 Task: Look for space in Skopin, Russia from 10th June, 2023 to 25th June, 2023 for 4 adults in price range Rs.10000 to Rs.15000. Place can be private room with 4 bedrooms having 4 beds and 4 bathrooms. Property type can be house, flat, guest house, hotel. Amenities needed are: wifi, TV, free parkinig on premises, gym, breakfast. Booking option can be shelf check-in. Required host language is English.
Action: Mouse pressed left at (417, 88)
Screenshot: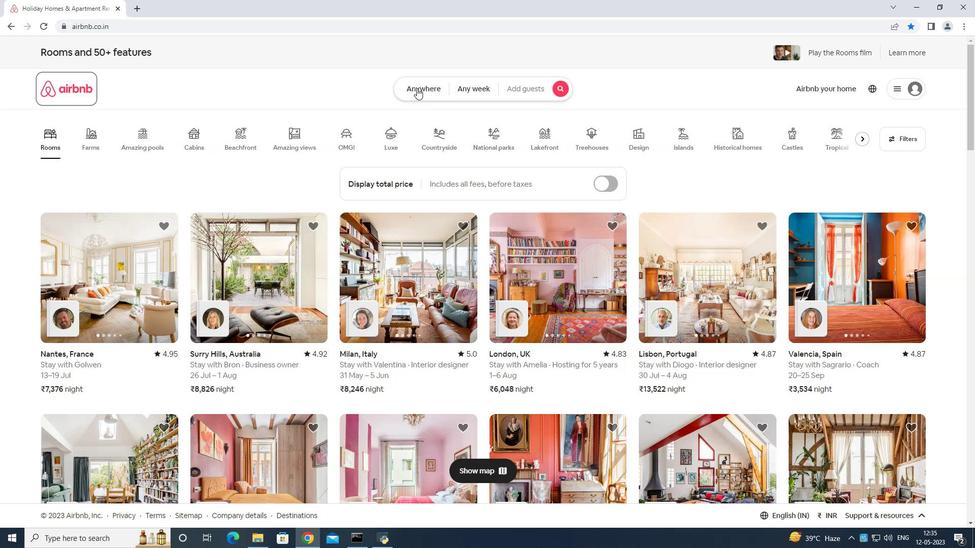 
Action: Mouse moved to (416, 116)
Screenshot: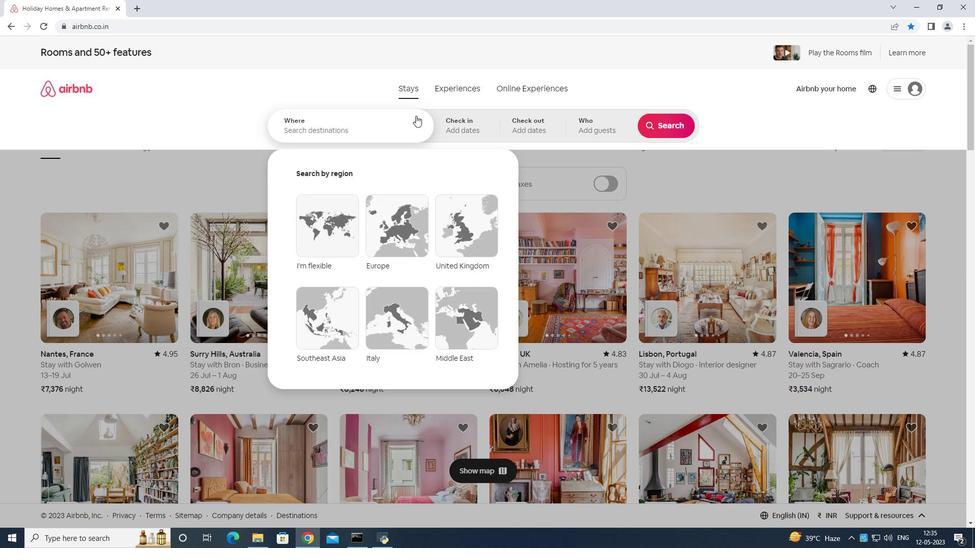 
Action: Mouse pressed left at (416, 116)
Screenshot: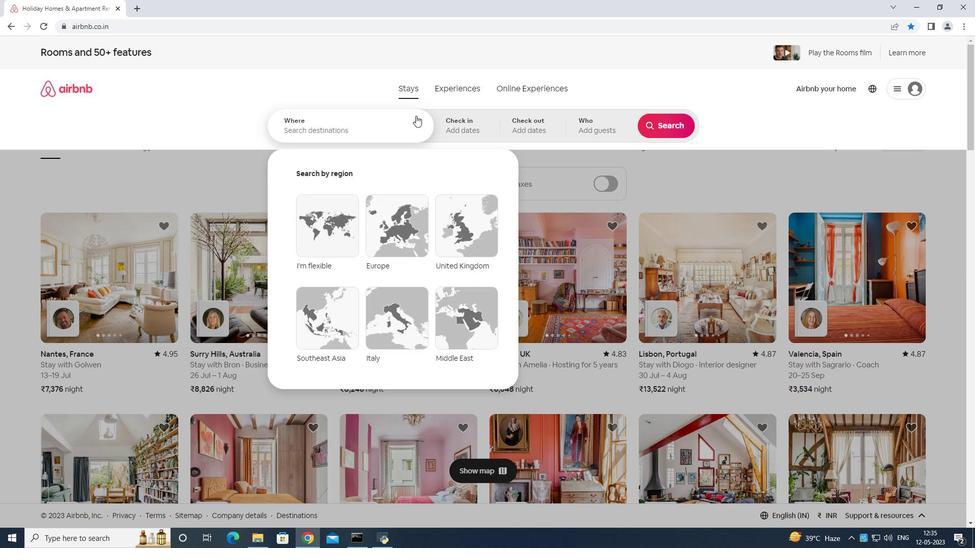 
Action: Mouse moved to (411, 119)
Screenshot: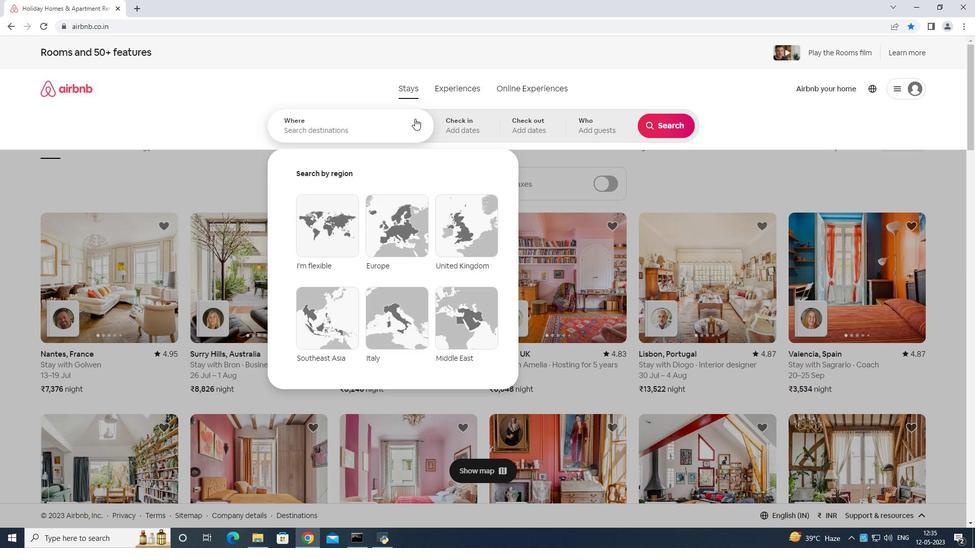 
Action: Key pressed <Key.shift>Skoi<Key.backspace>pin<Key.space>russia<Key.enter>
Screenshot: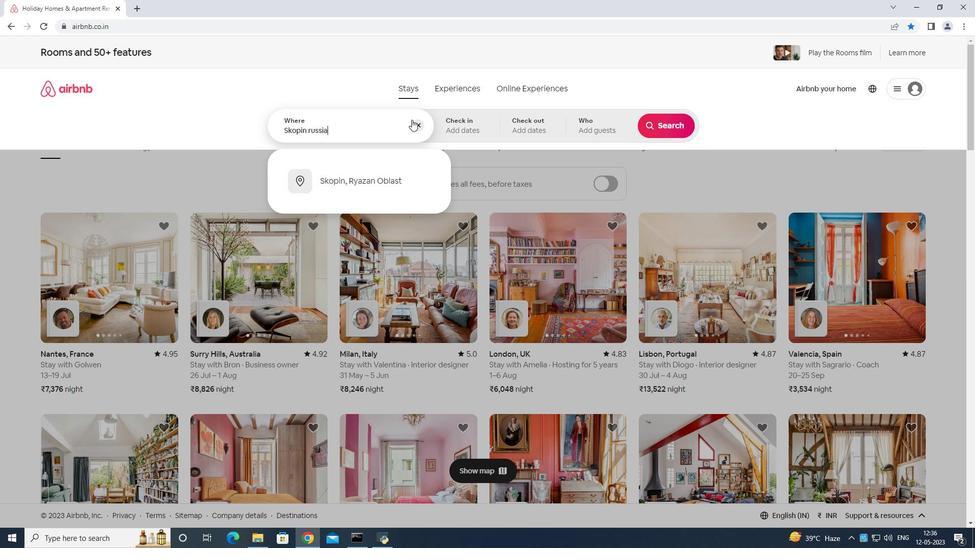 
Action: Mouse moved to (651, 269)
Screenshot: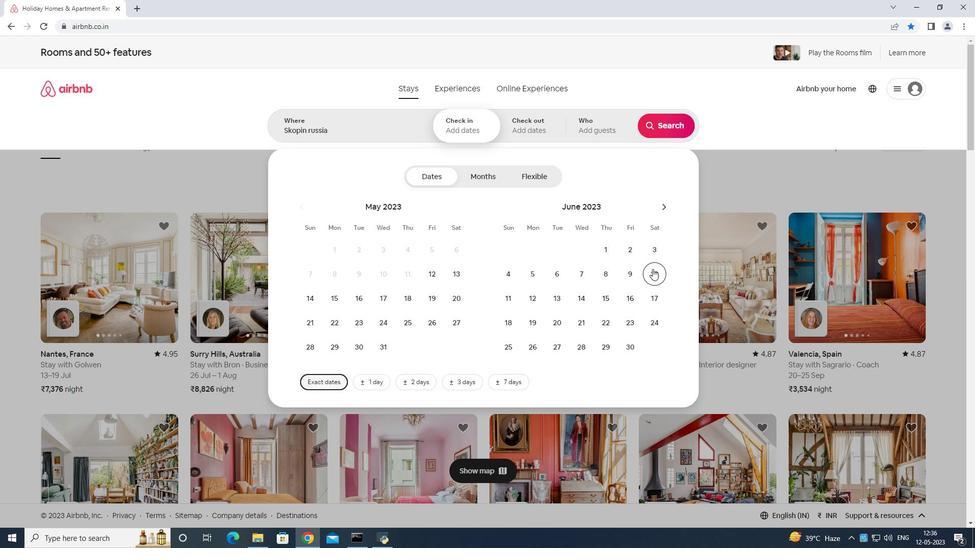 
Action: Mouse pressed left at (651, 269)
Screenshot: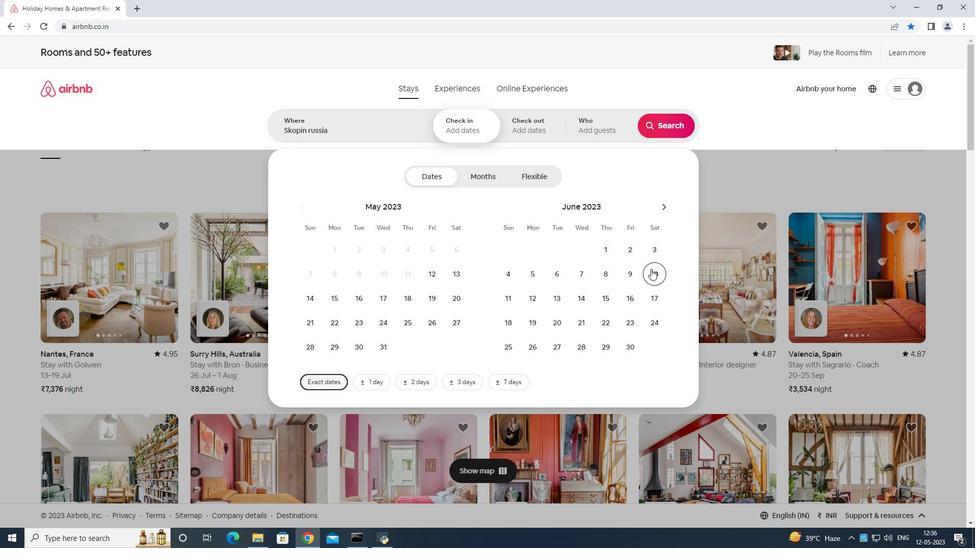 
Action: Mouse moved to (491, 343)
Screenshot: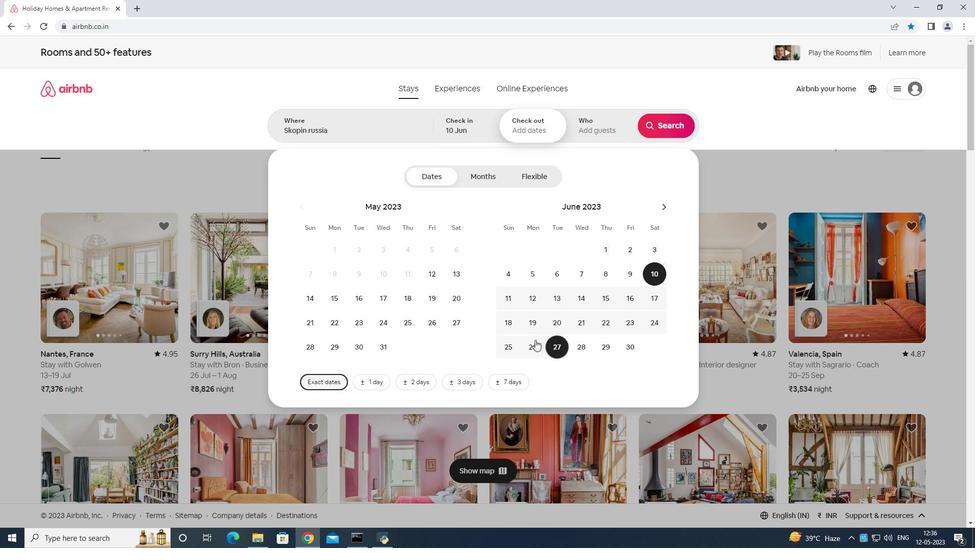 
Action: Mouse pressed left at (491, 343)
Screenshot: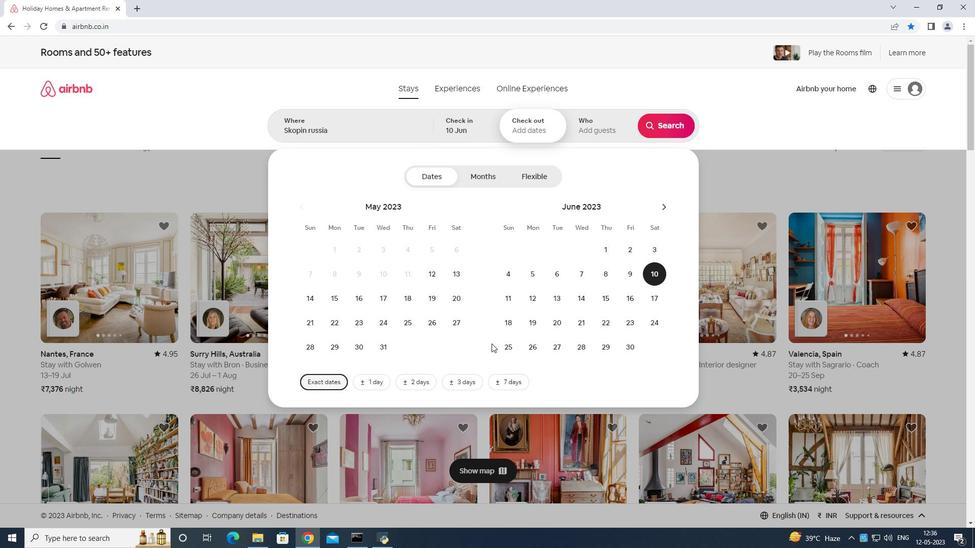 
Action: Mouse moved to (504, 341)
Screenshot: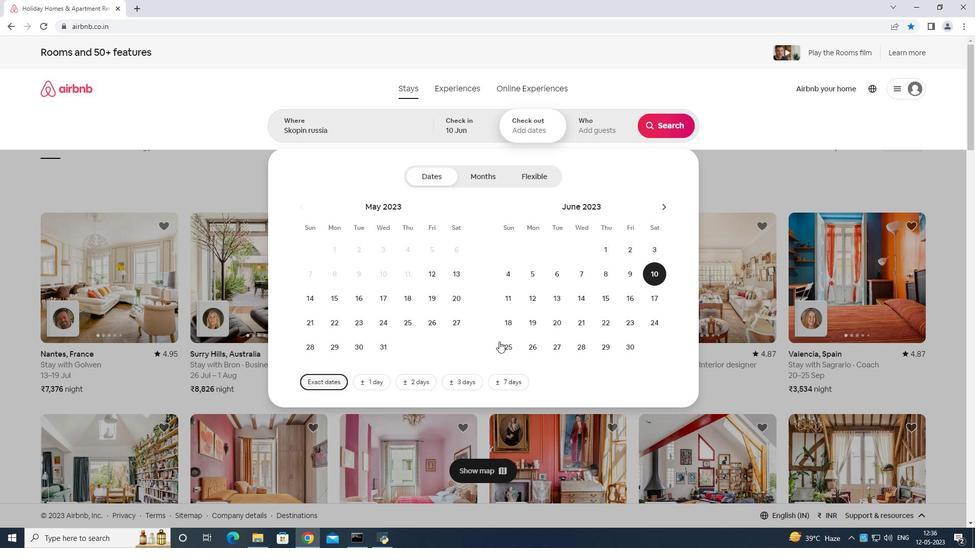 
Action: Mouse pressed left at (504, 341)
Screenshot: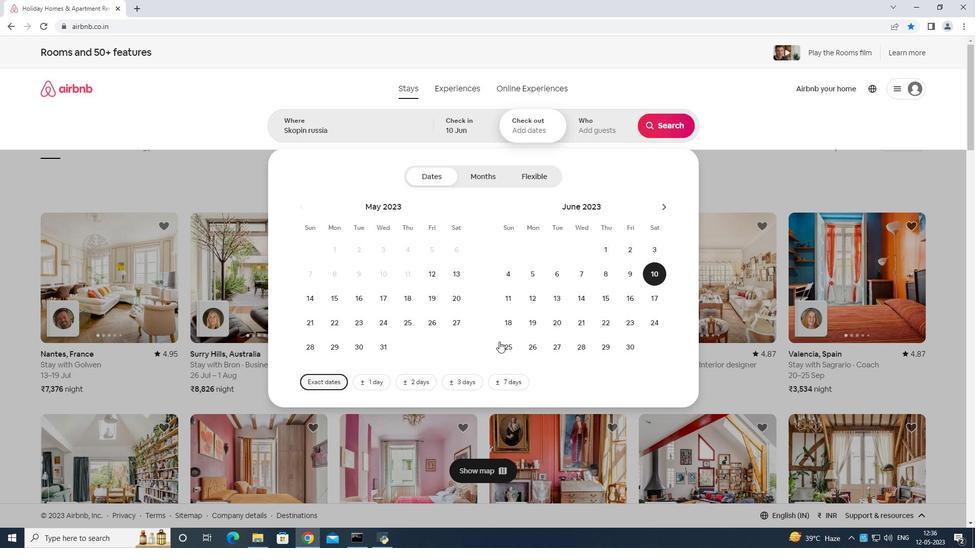 
Action: Mouse moved to (601, 128)
Screenshot: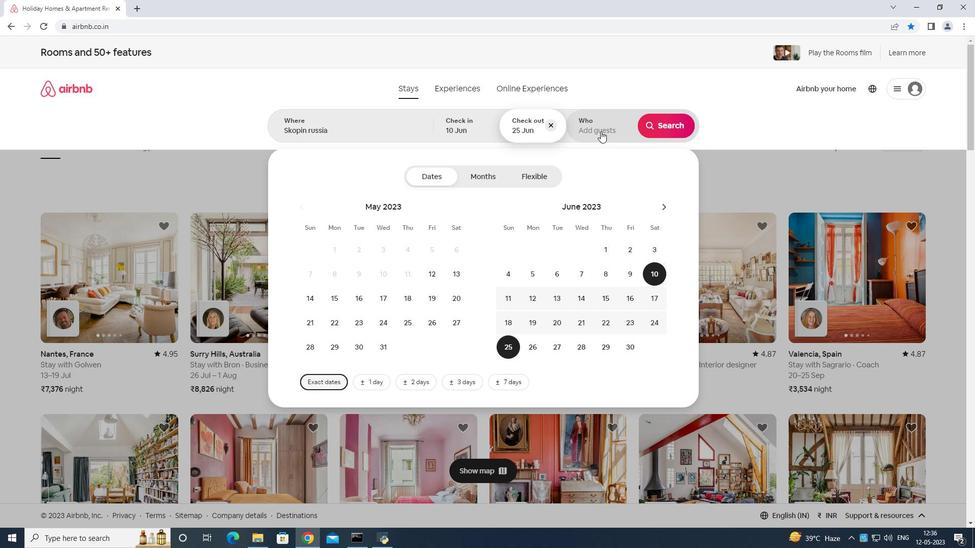 
Action: Mouse pressed left at (601, 128)
Screenshot: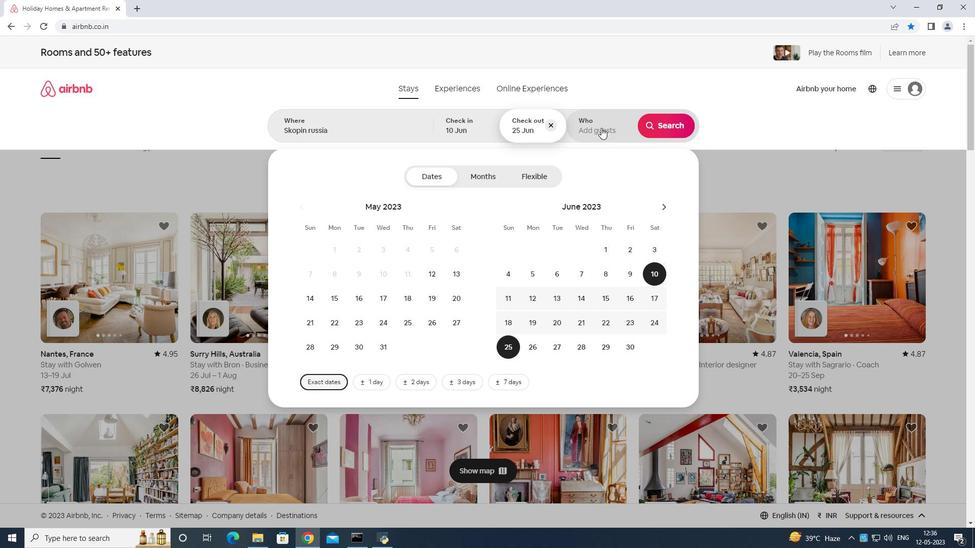 
Action: Mouse moved to (662, 179)
Screenshot: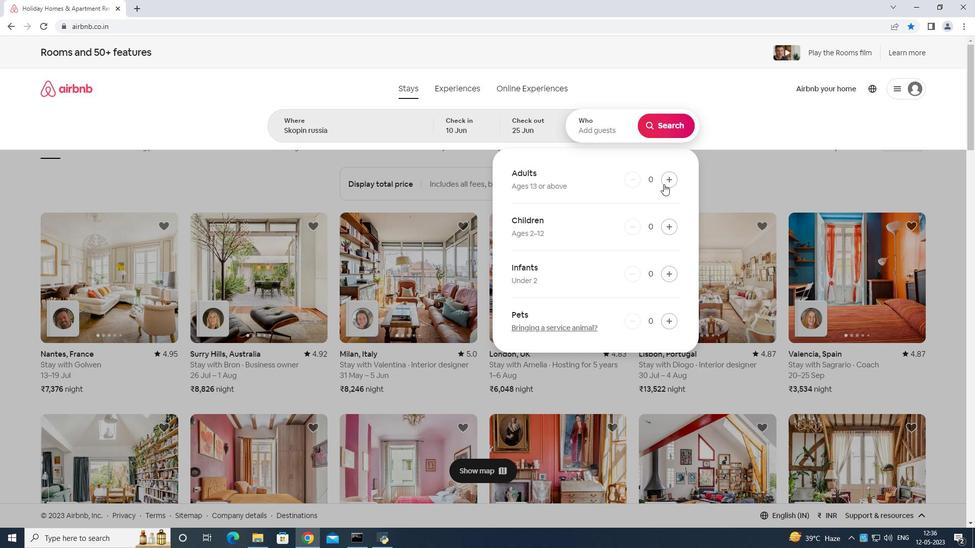 
Action: Mouse pressed left at (662, 179)
Screenshot: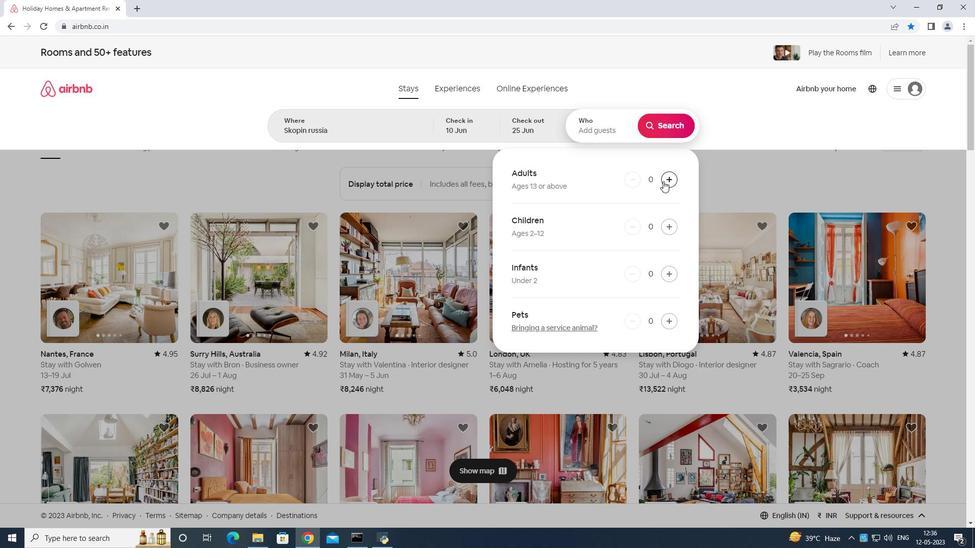 
Action: Mouse moved to (663, 179)
Screenshot: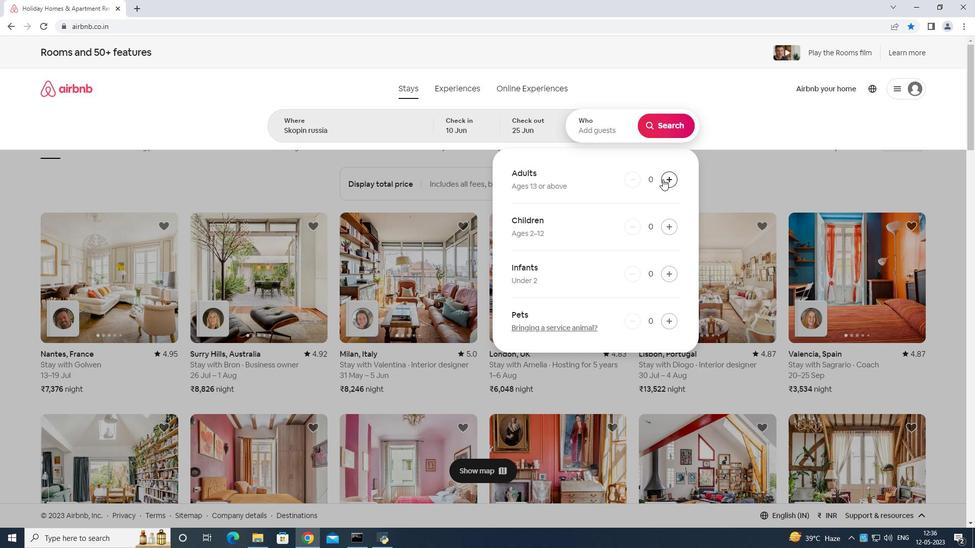 
Action: Mouse pressed left at (663, 179)
Screenshot: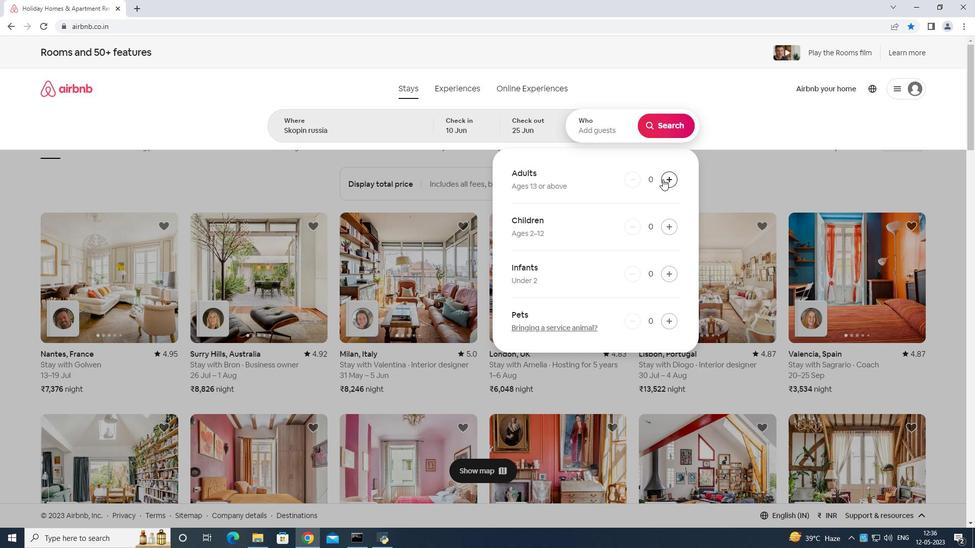 
Action: Mouse moved to (663, 179)
Screenshot: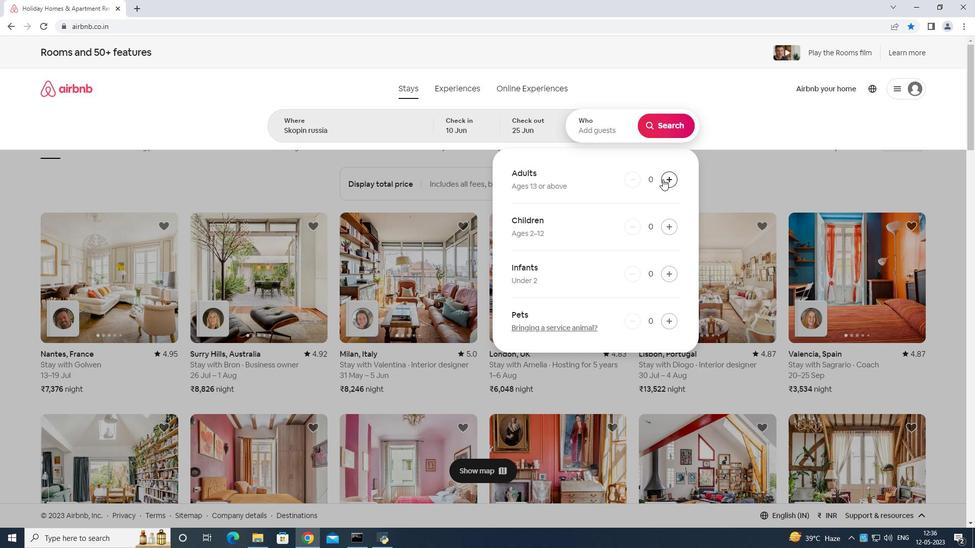 
Action: Mouse pressed left at (663, 179)
Screenshot: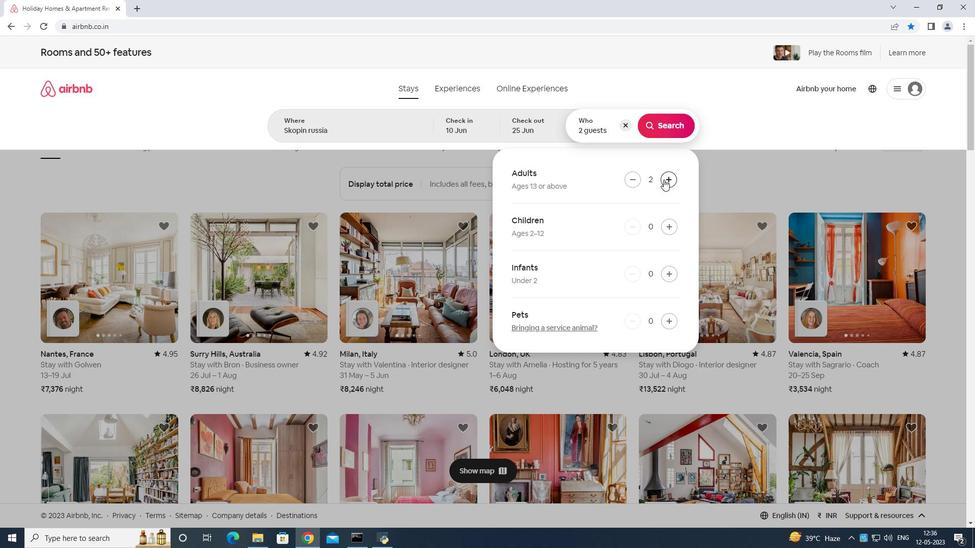 
Action: Mouse pressed left at (663, 179)
Screenshot: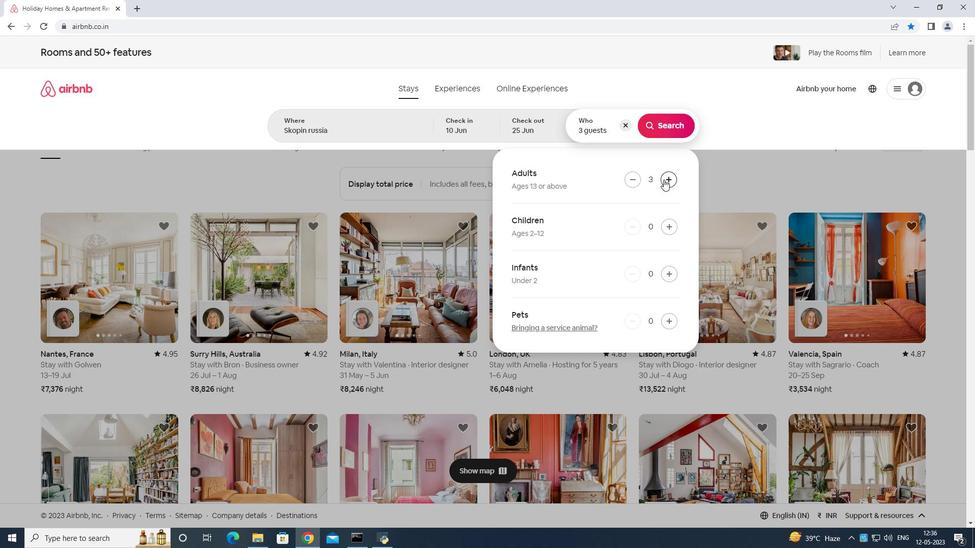
Action: Mouse moved to (661, 125)
Screenshot: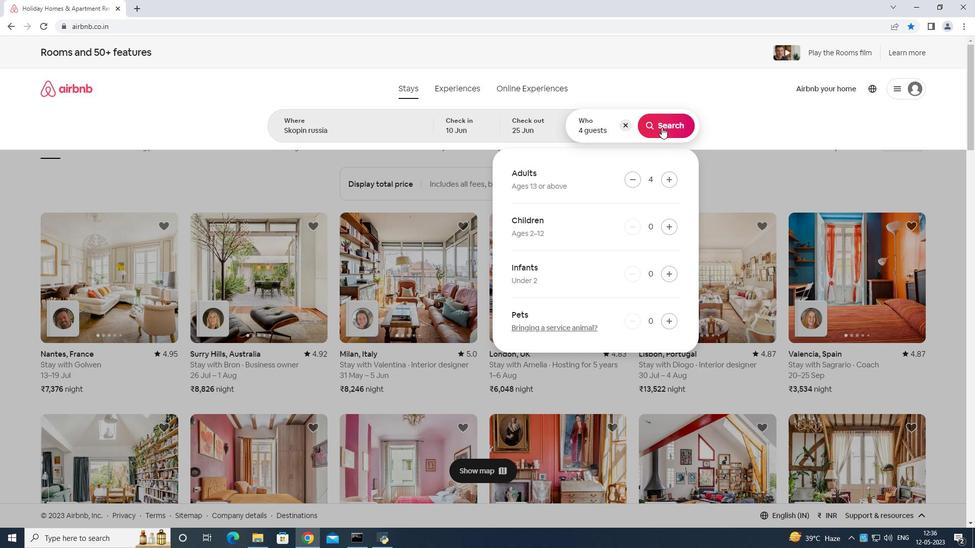 
Action: Mouse pressed left at (661, 125)
Screenshot: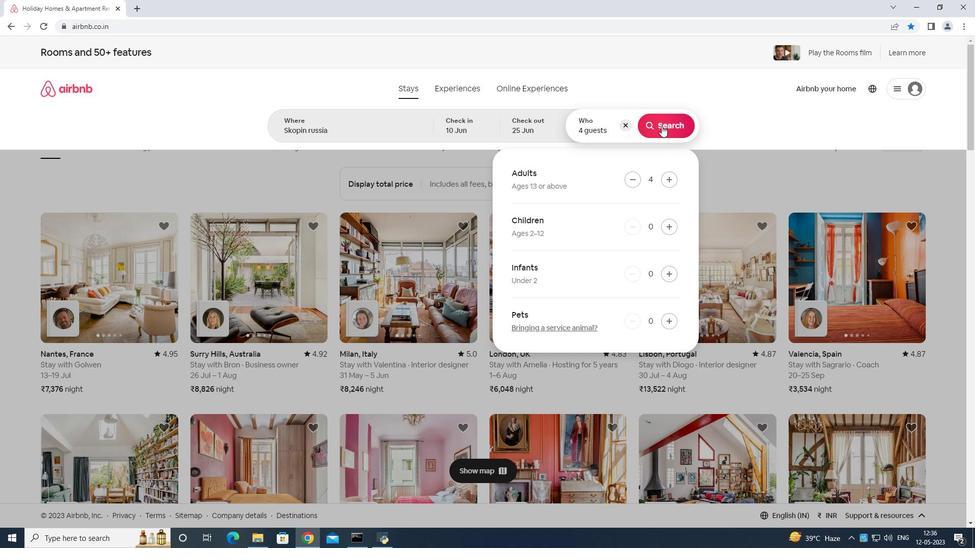 
Action: Mouse moved to (945, 98)
Screenshot: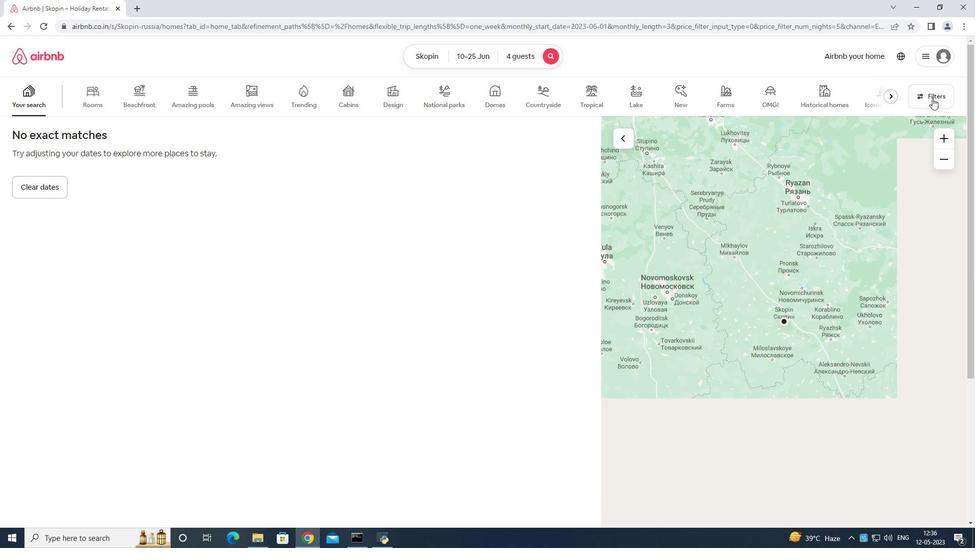 
Action: Mouse pressed left at (945, 98)
Screenshot: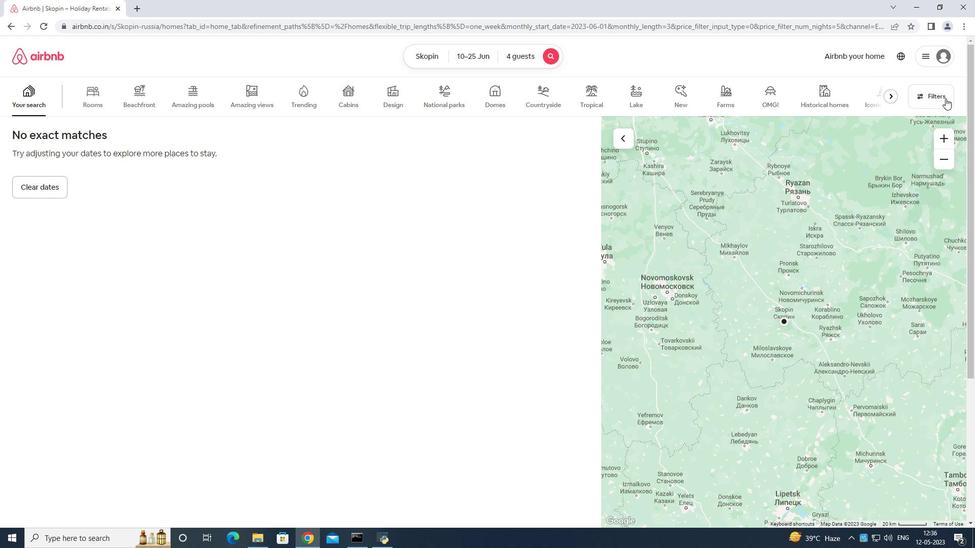 
Action: Mouse moved to (446, 341)
Screenshot: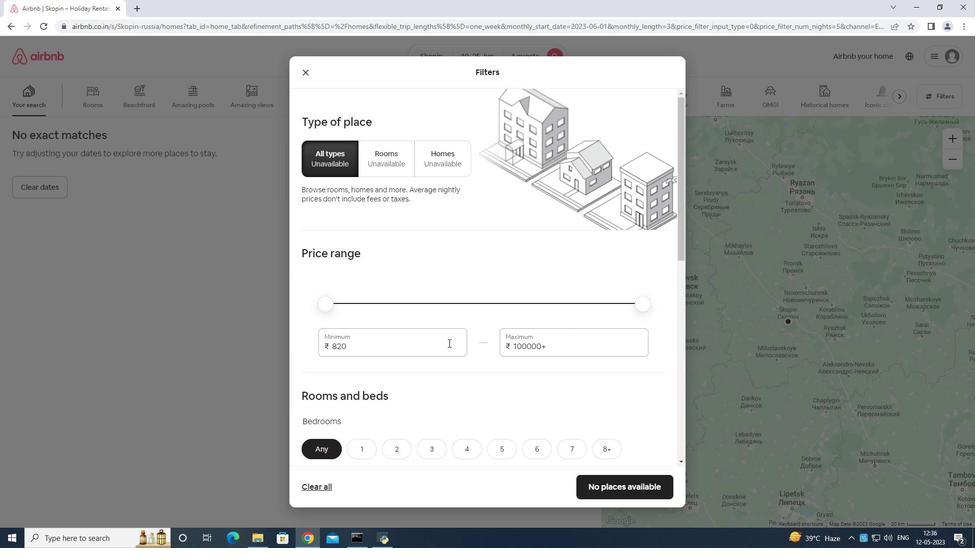 
Action: Mouse pressed left at (446, 341)
Screenshot: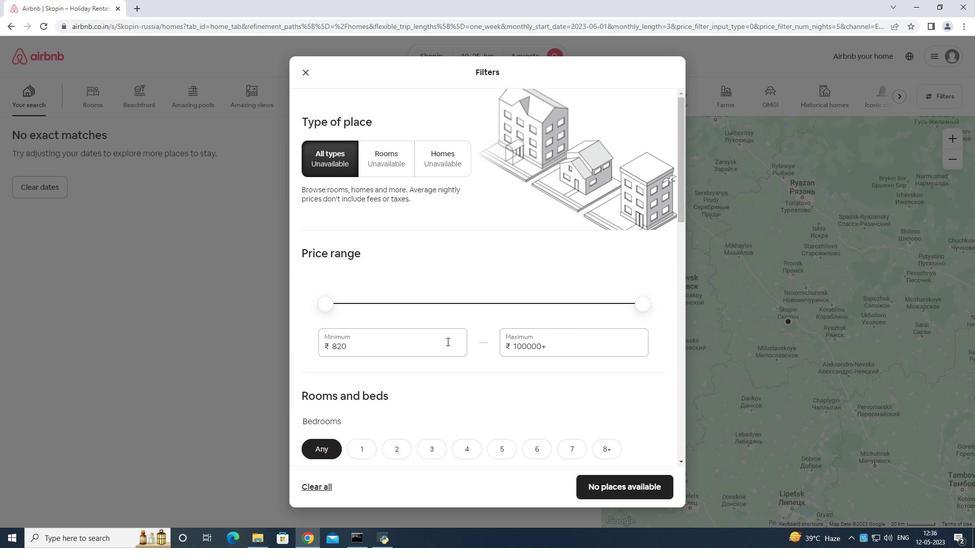 
Action: Mouse moved to (446, 334)
Screenshot: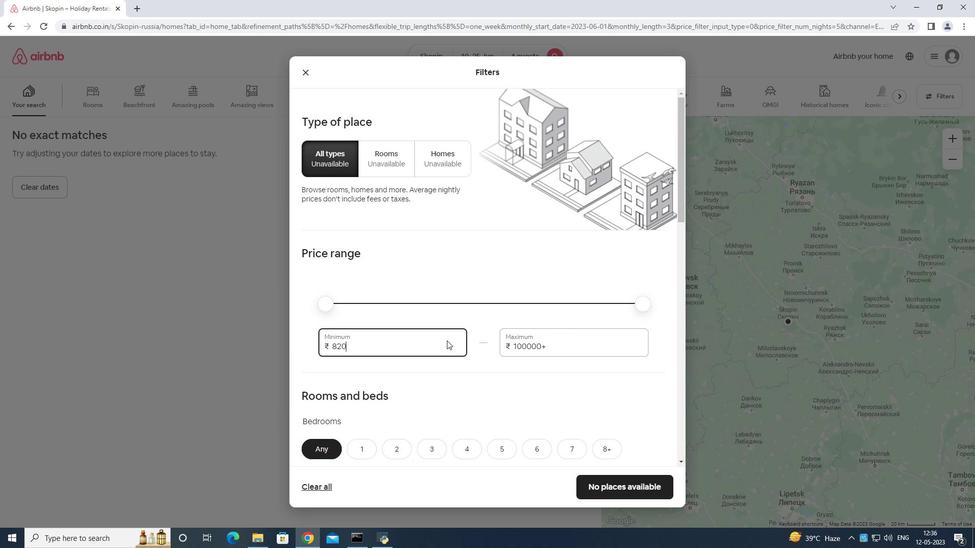 
Action: Key pressed <Key.backspace><Key.backspace>
Screenshot: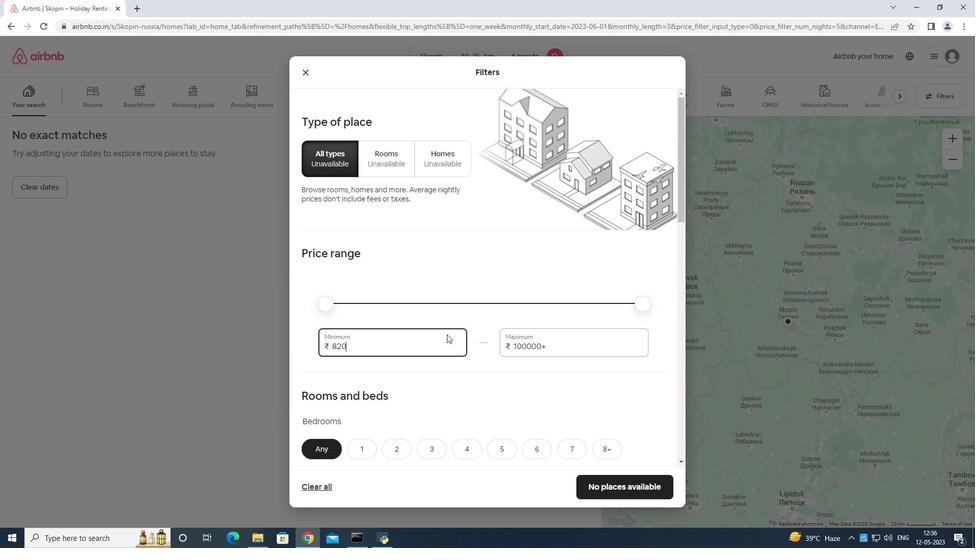 
Action: Mouse moved to (446, 333)
Screenshot: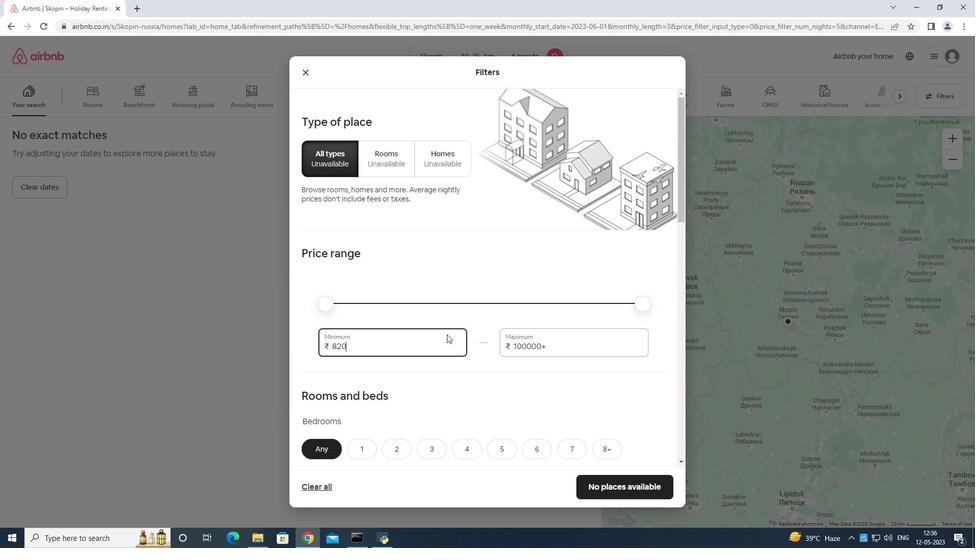 
Action: Key pressed <Key.backspace>
Screenshot: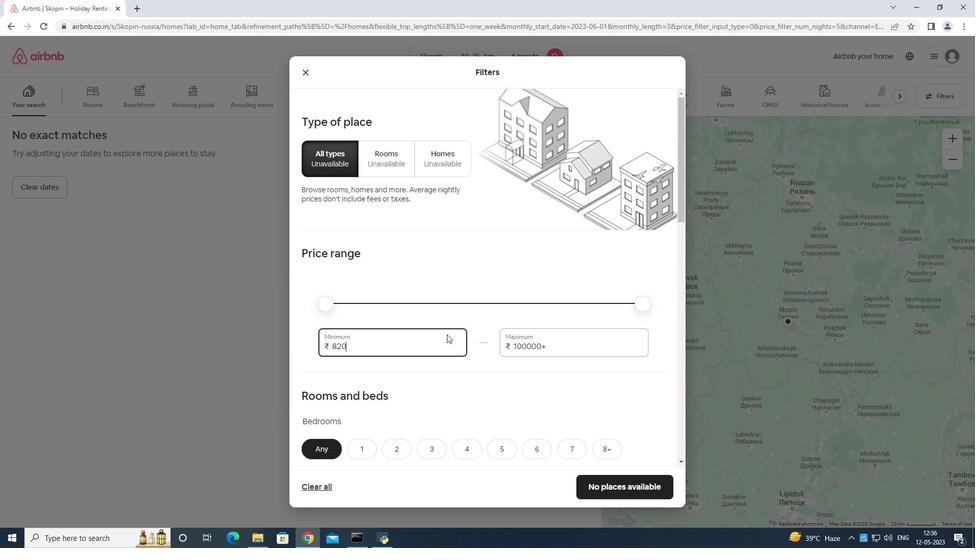 
Action: Mouse moved to (446, 328)
Screenshot: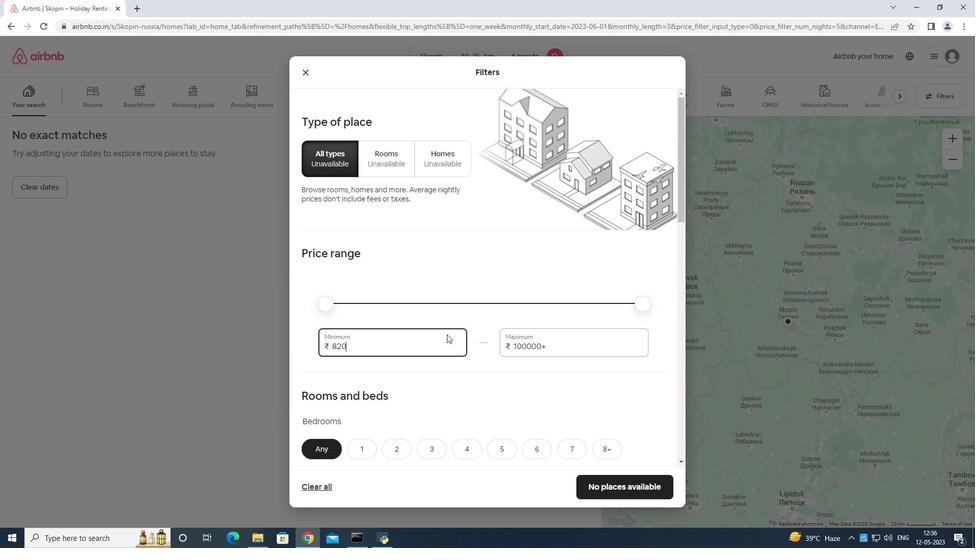 
Action: Key pressed 100
Screenshot: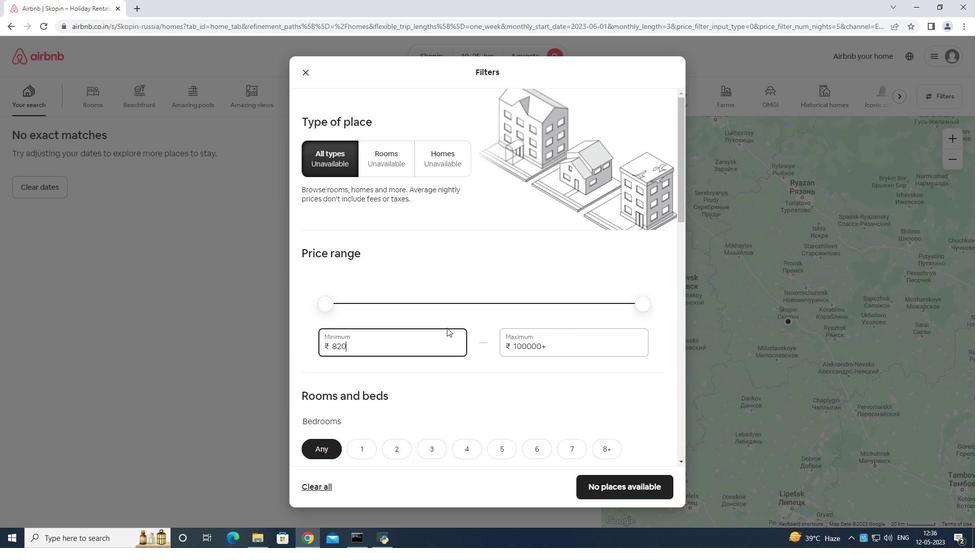 
Action: Mouse moved to (447, 327)
Screenshot: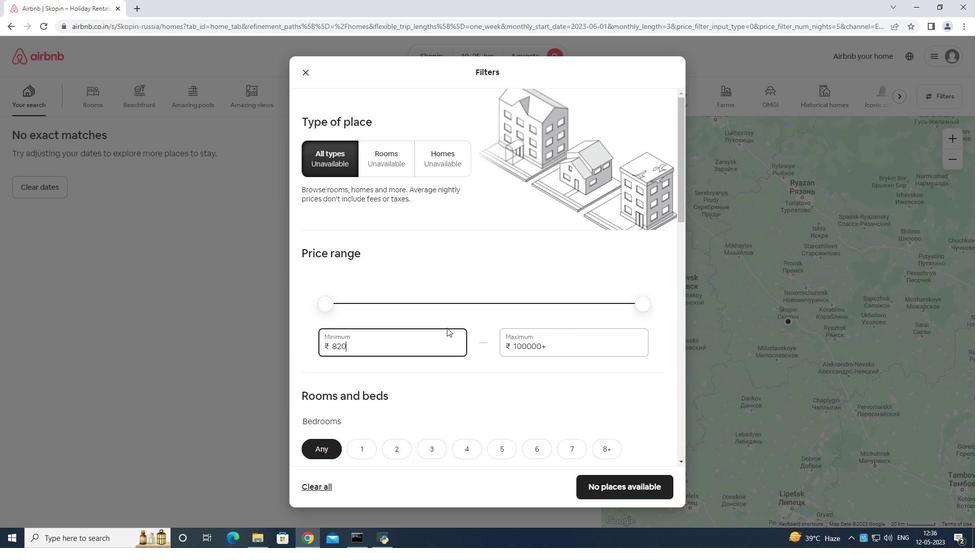 
Action: Key pressed 0
Screenshot: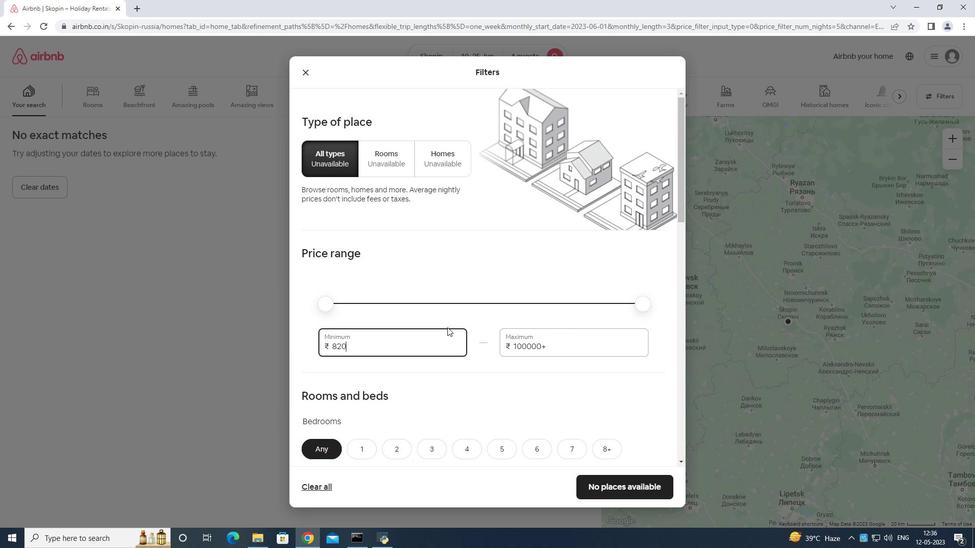 
Action: Mouse moved to (452, 316)
Screenshot: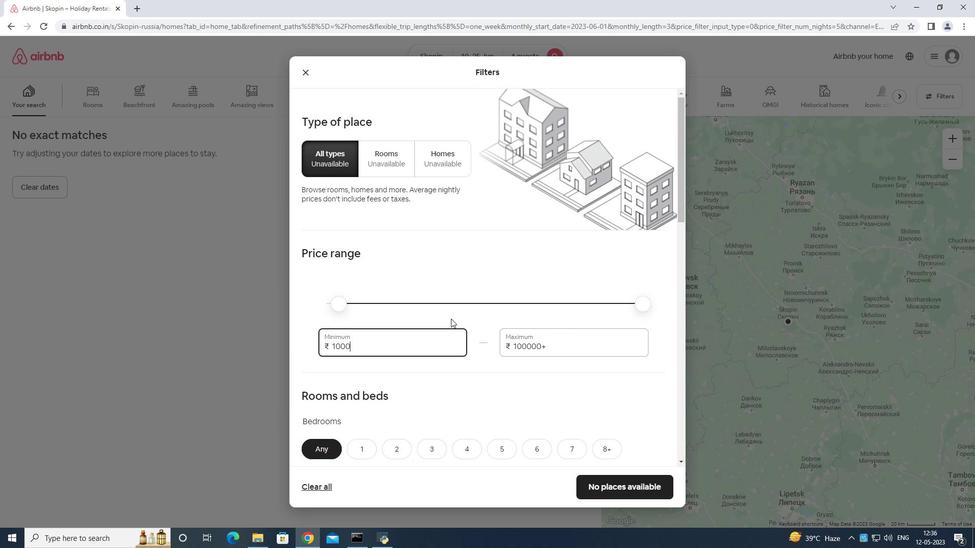 
Action: Key pressed 0
Screenshot: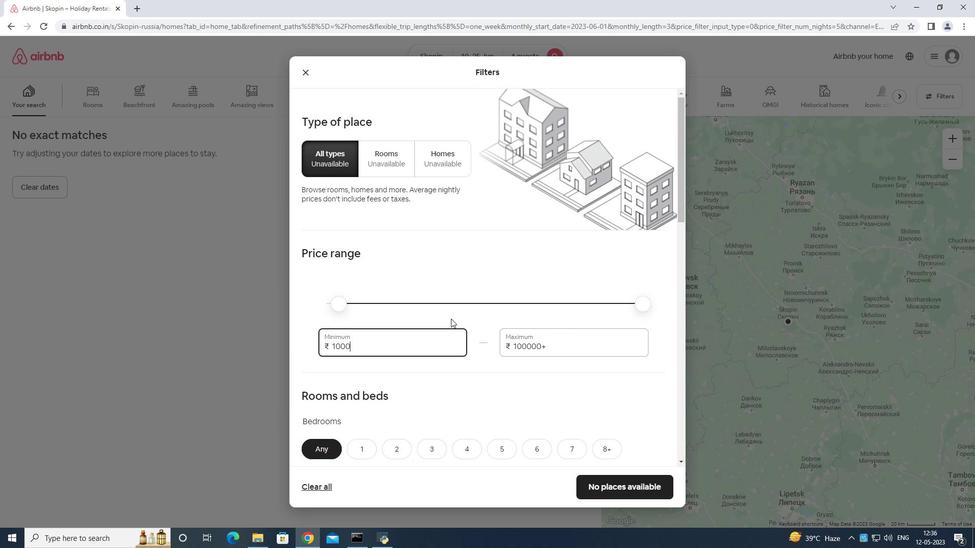 
Action: Mouse moved to (550, 337)
Screenshot: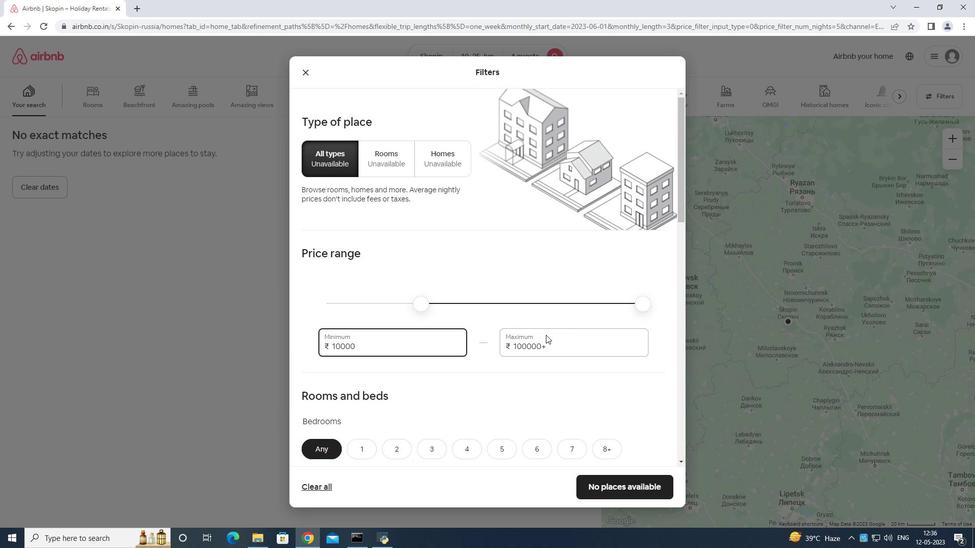 
Action: Mouse pressed left at (550, 337)
Screenshot: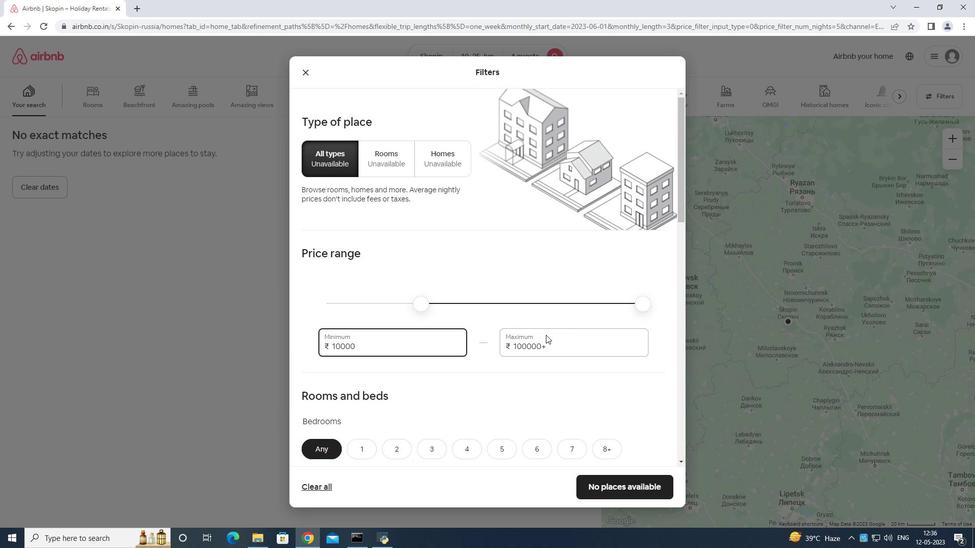 
Action: Mouse moved to (550, 337)
Screenshot: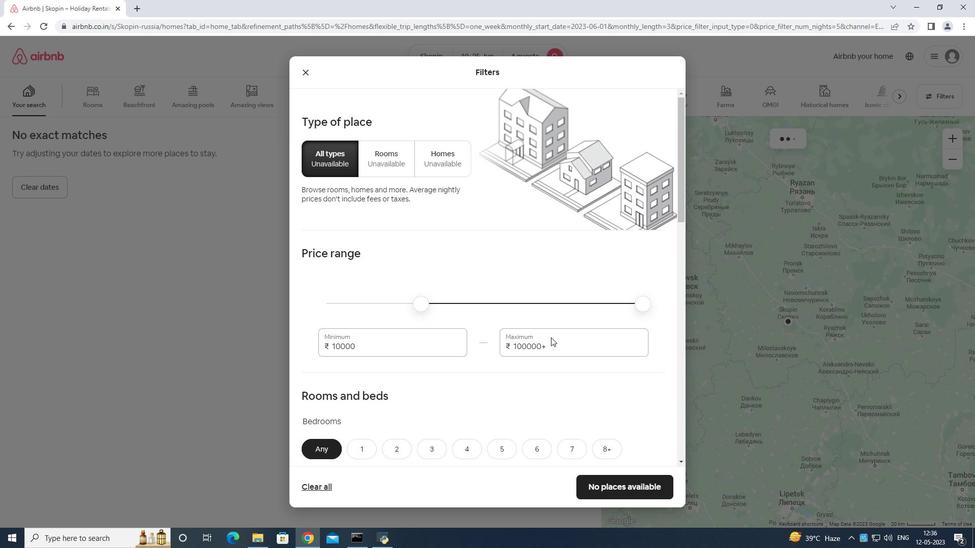 
Action: Key pressed <Key.backspace><Key.backspace><Key.backspace><Key.backspace><Key.backspace><Key.backspace><Key.backspace><Key.backspace><Key.backspace><Key.backspace><Key.backspace><Key.backspace><Key.backspace><Key.backspace>
Screenshot: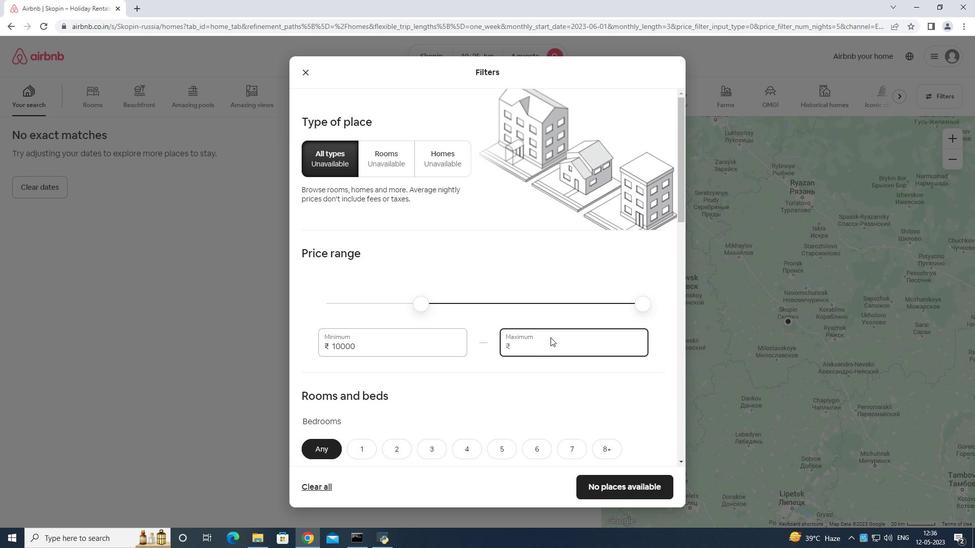 
Action: Mouse moved to (550, 336)
Screenshot: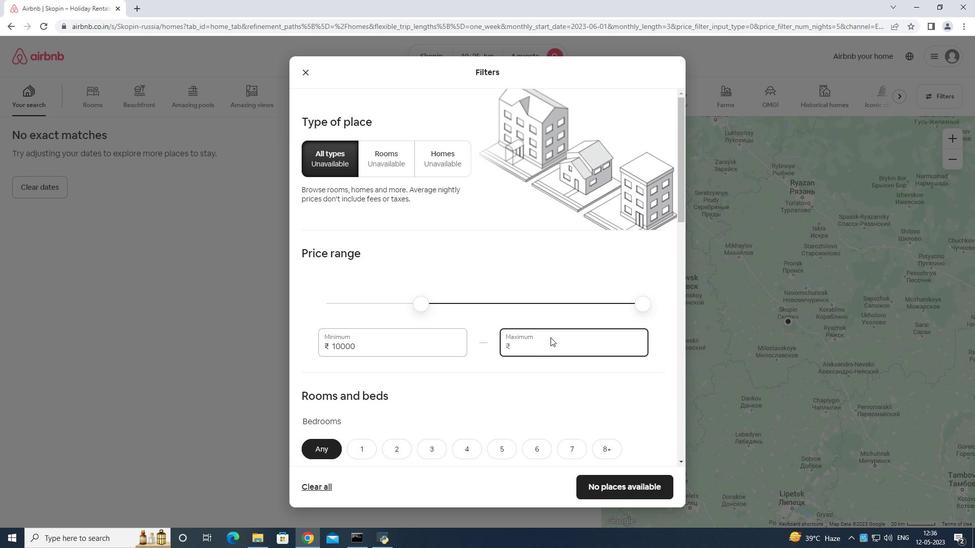
Action: Key pressed <Key.backspace>
Screenshot: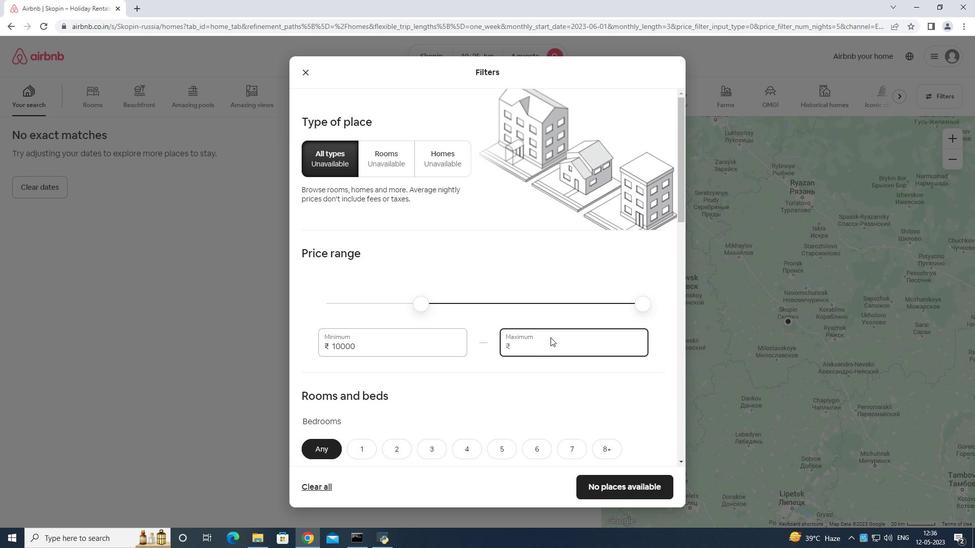 
Action: Mouse moved to (551, 335)
Screenshot: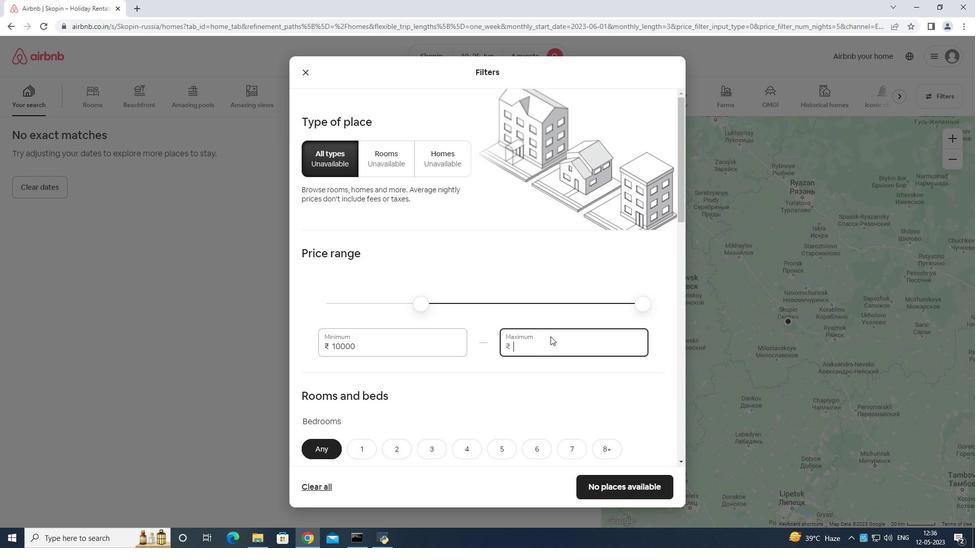 
Action: Key pressed 1
Screenshot: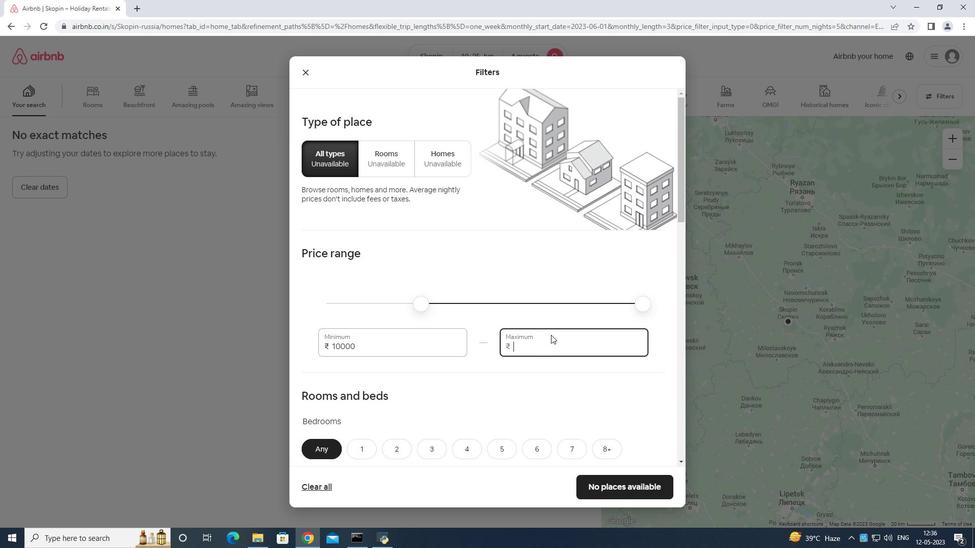 
Action: Mouse moved to (551, 334)
Screenshot: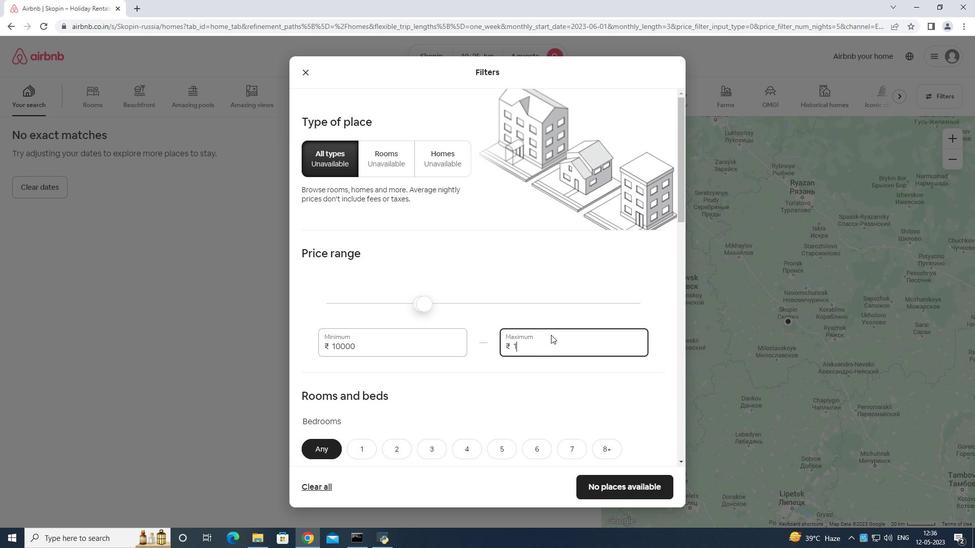 
Action: Key pressed 5
Screenshot: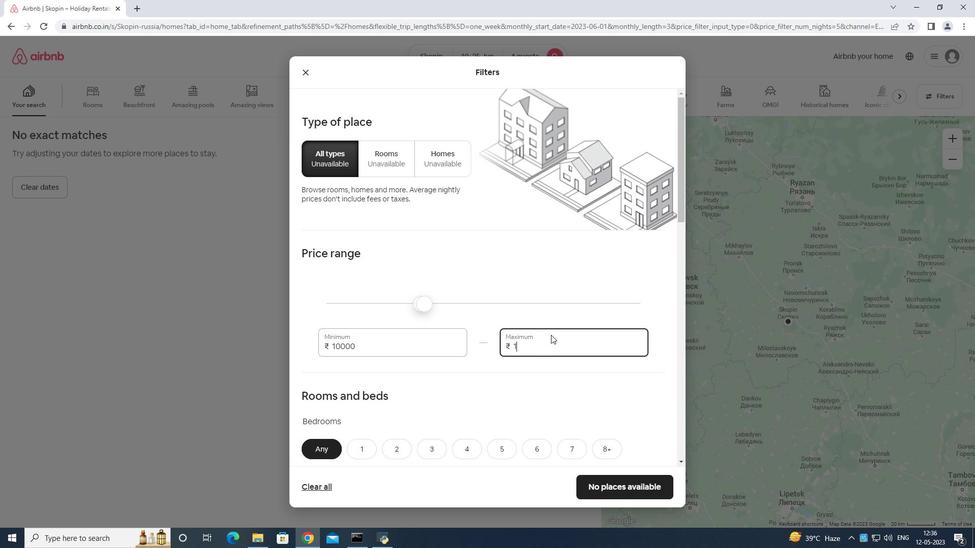 
Action: Mouse moved to (552, 333)
Screenshot: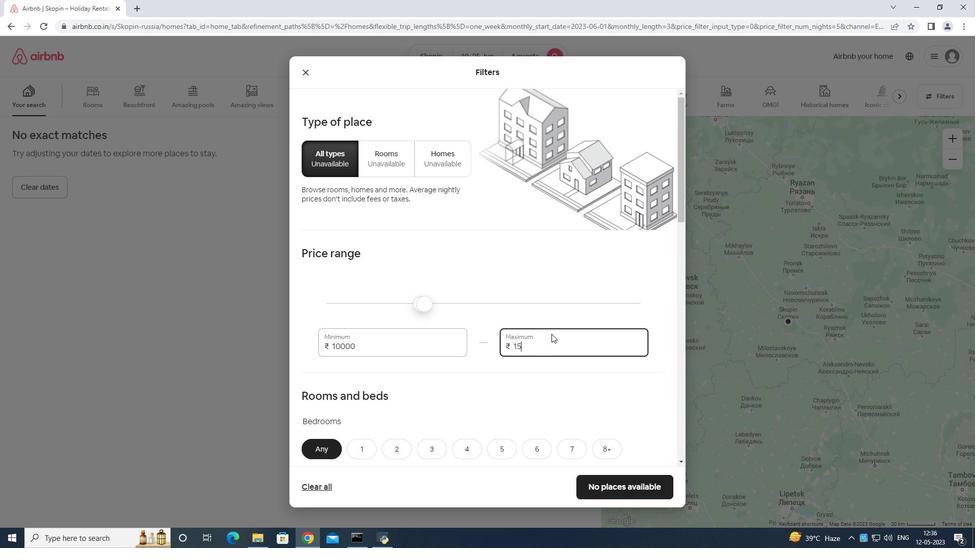 
Action: Key pressed 000
Screenshot: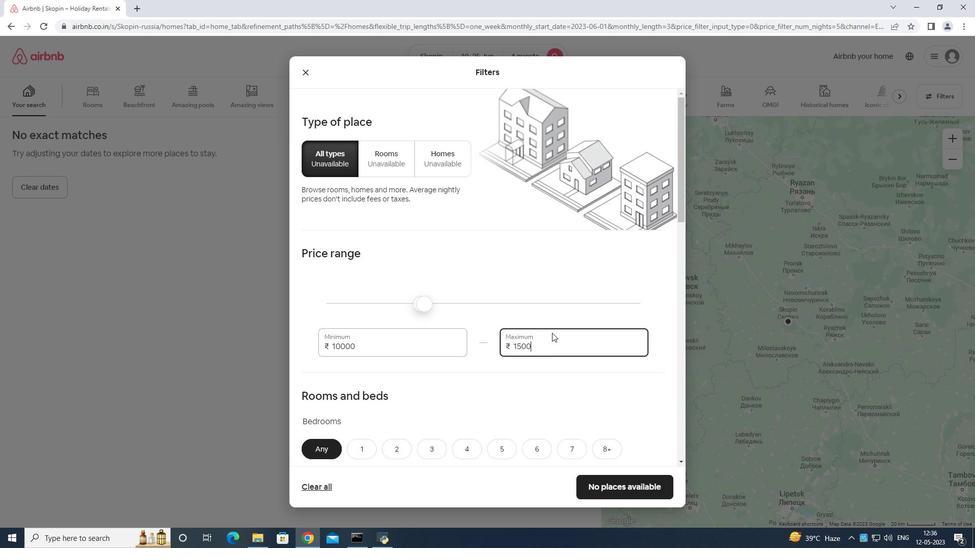 
Action: Mouse scrolled (552, 332) with delta (0, 0)
Screenshot: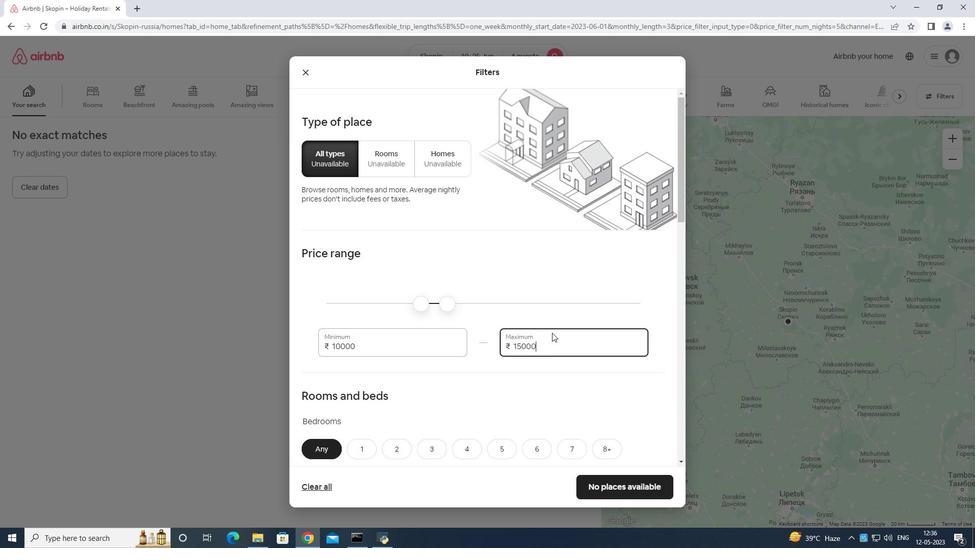 
Action: Mouse moved to (552, 333)
Screenshot: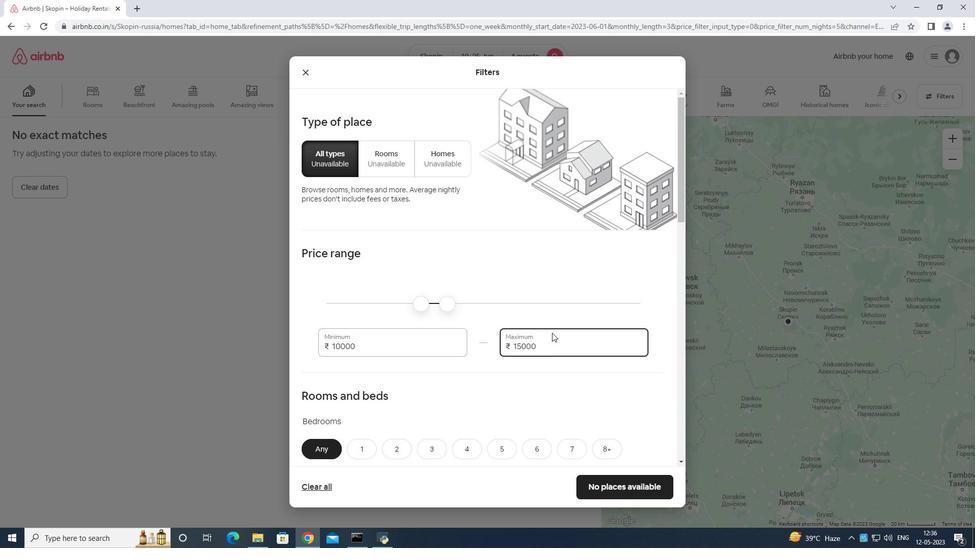
Action: Mouse scrolled (552, 332) with delta (0, 0)
Screenshot: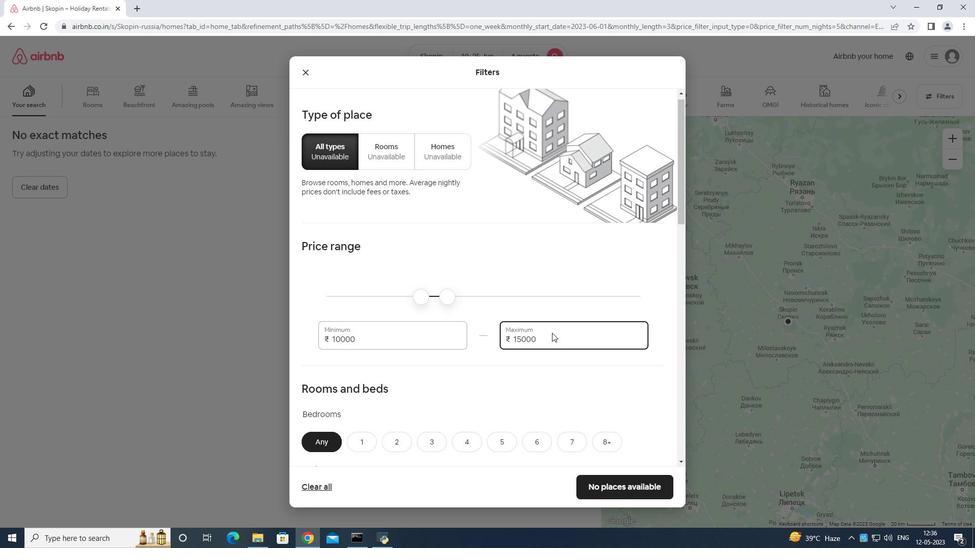 
Action: Mouse moved to (455, 347)
Screenshot: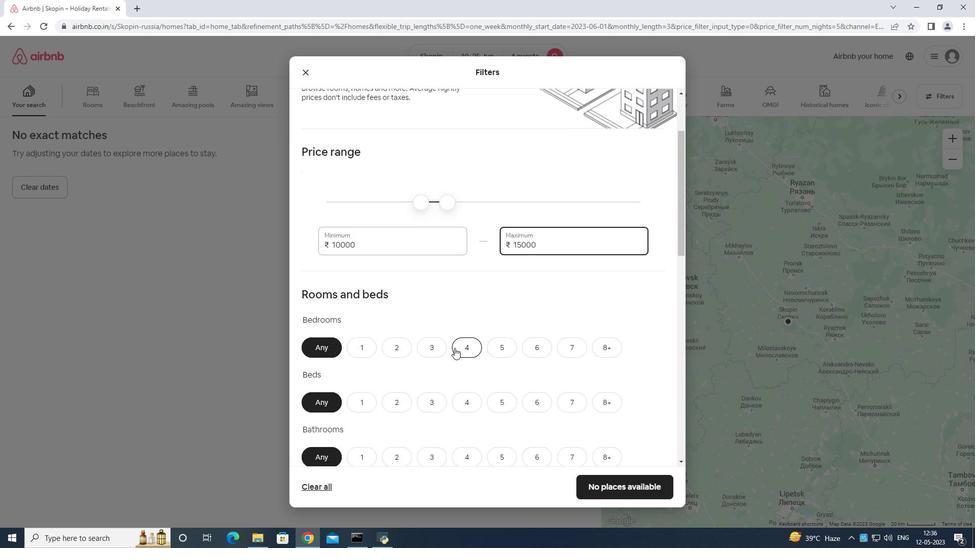
Action: Mouse pressed left at (455, 347)
Screenshot: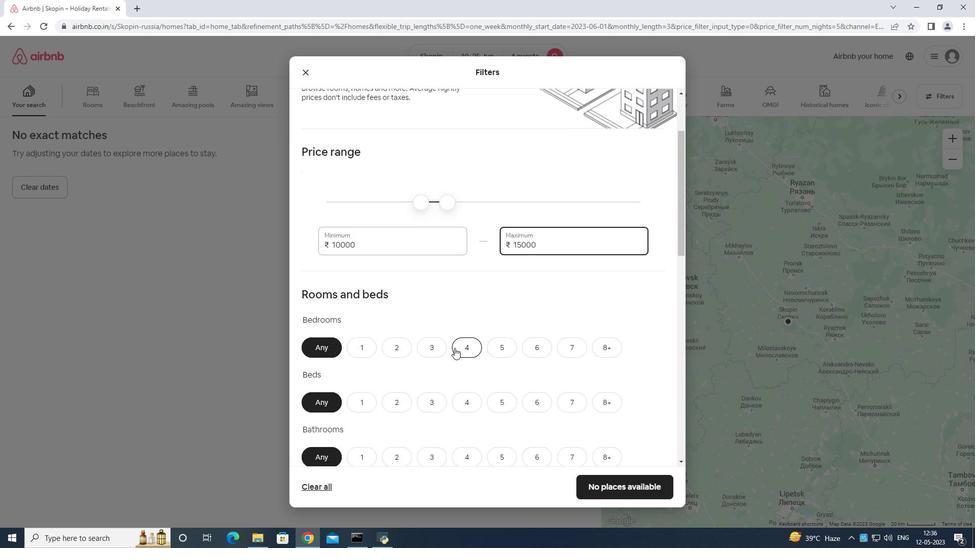 
Action: Mouse moved to (465, 405)
Screenshot: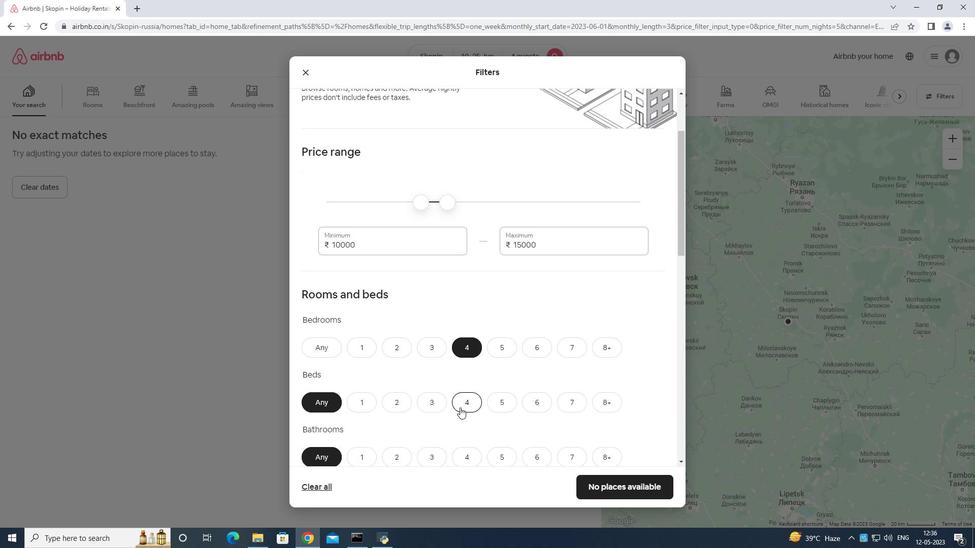 
Action: Mouse pressed left at (465, 405)
Screenshot: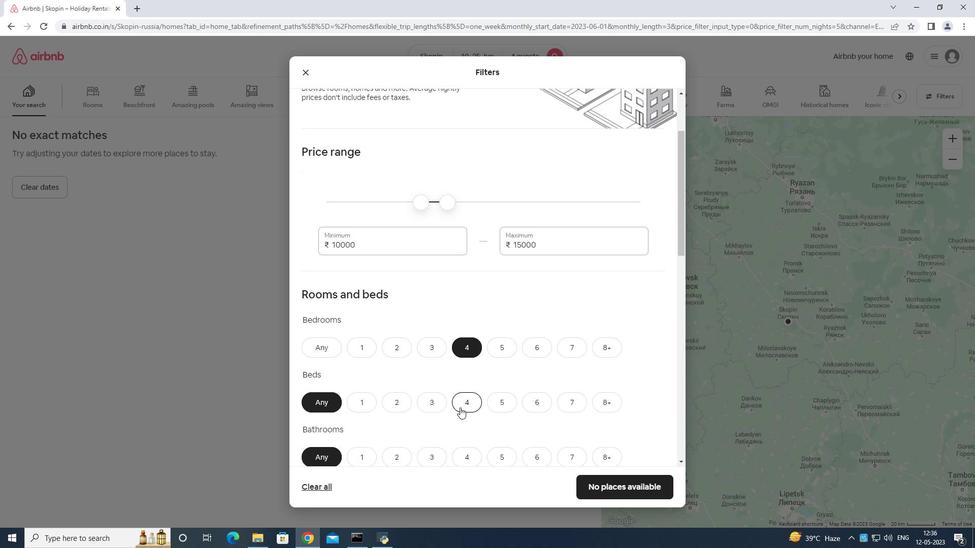 
Action: Mouse moved to (463, 459)
Screenshot: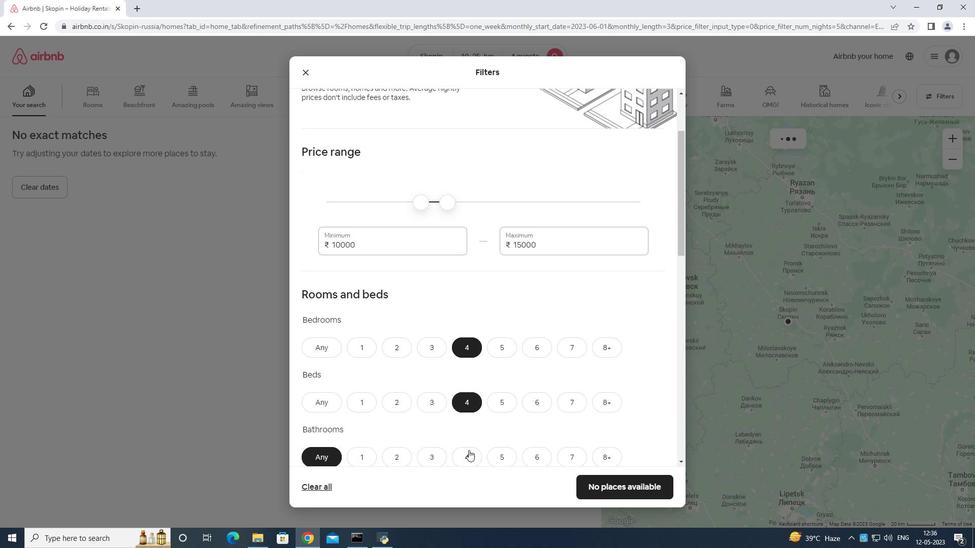 
Action: Mouse pressed left at (463, 459)
Screenshot: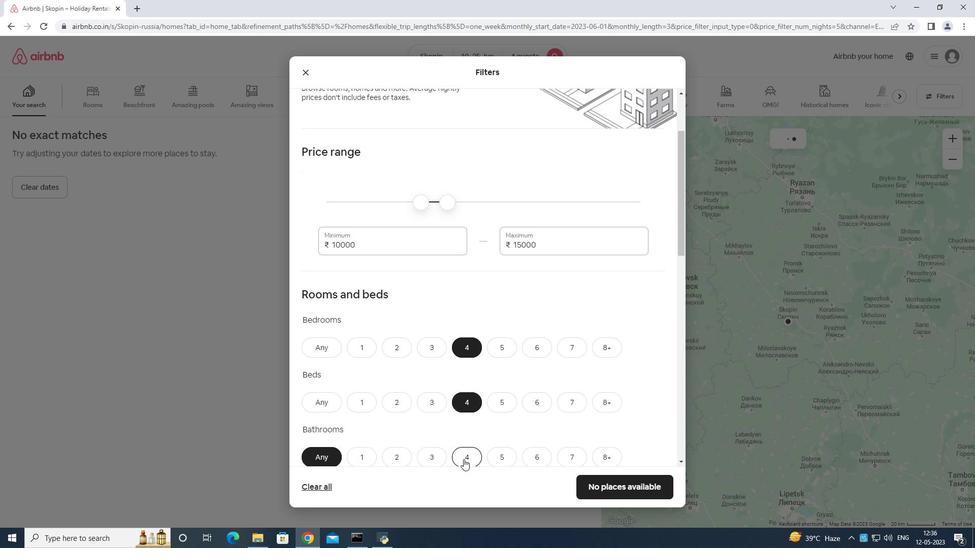 
Action: Mouse moved to (471, 448)
Screenshot: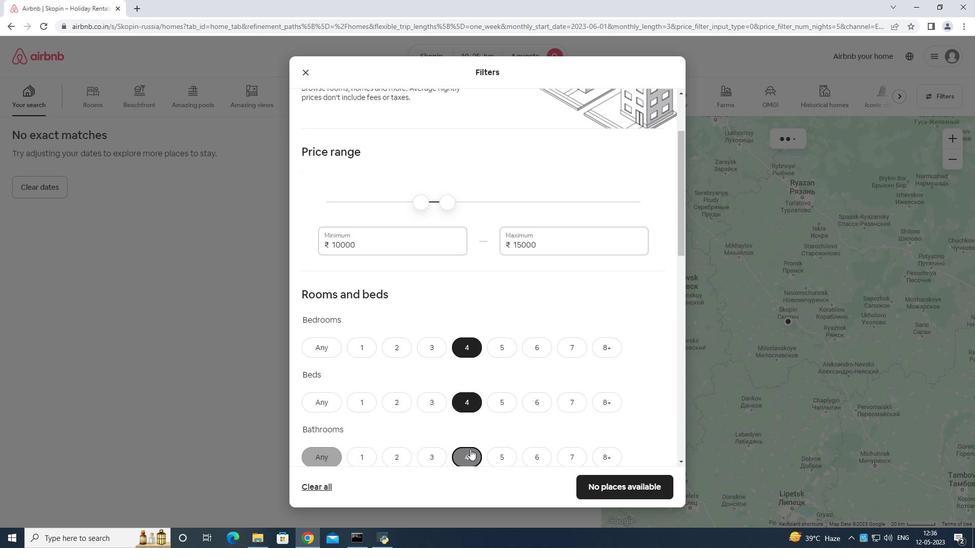 
Action: Mouse scrolled (471, 448) with delta (0, 0)
Screenshot: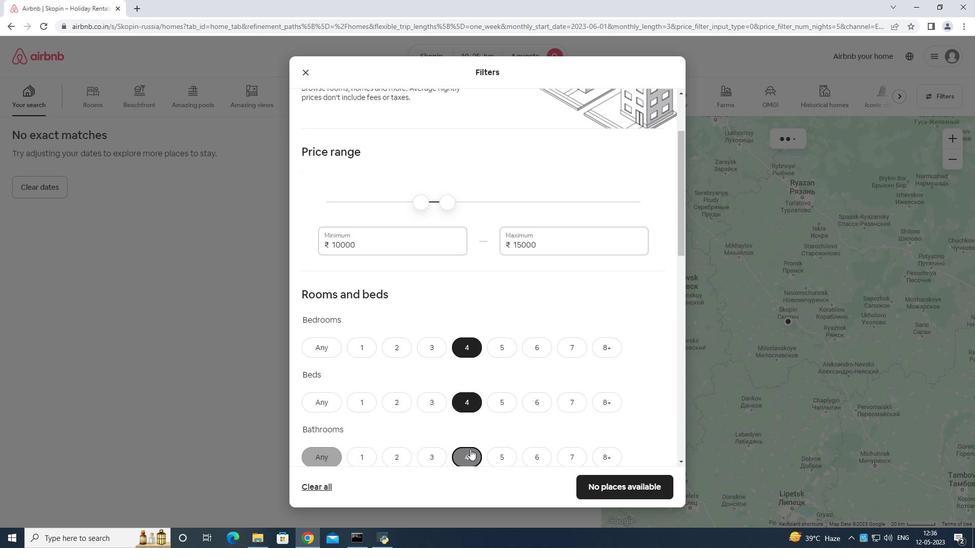 
Action: Mouse moved to (473, 447)
Screenshot: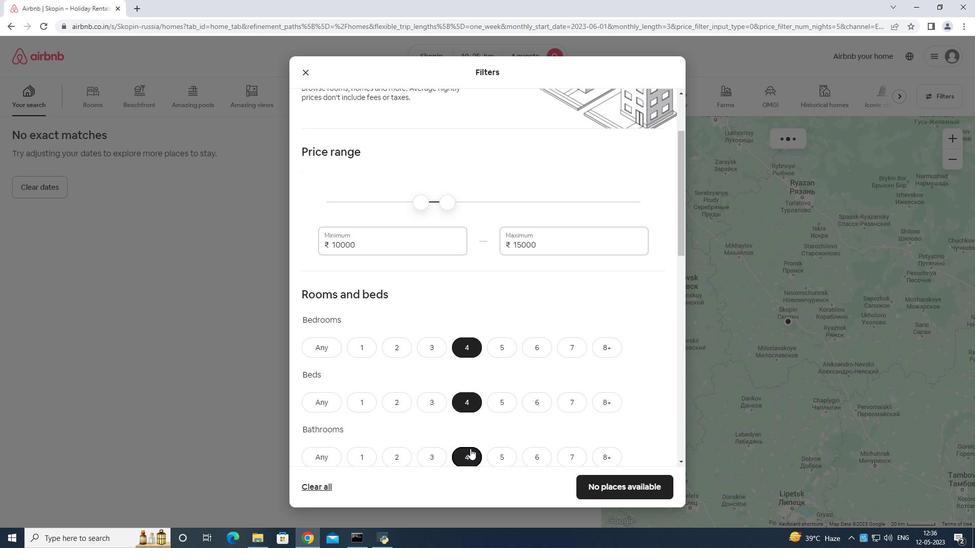 
Action: Mouse scrolled (473, 446) with delta (0, 0)
Screenshot: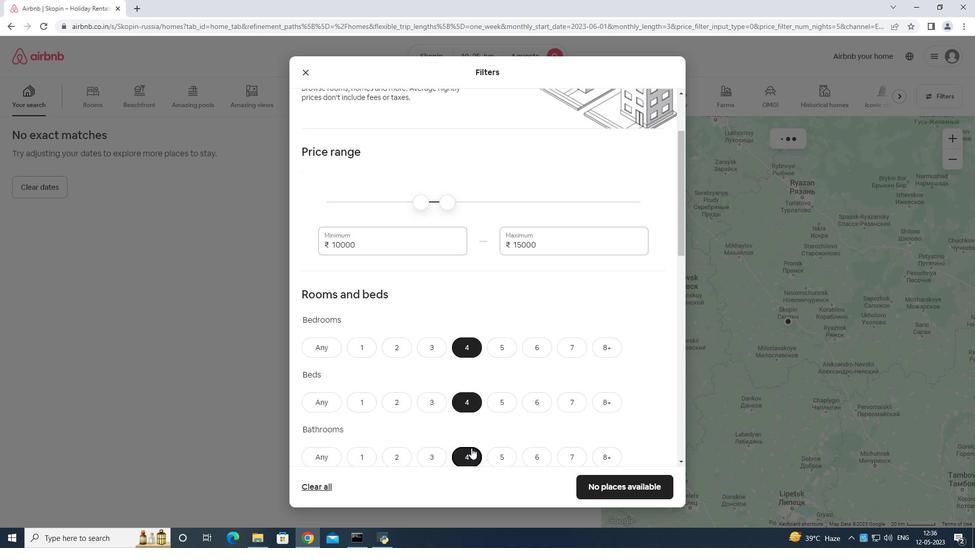 
Action: Mouse scrolled (473, 446) with delta (0, 0)
Screenshot: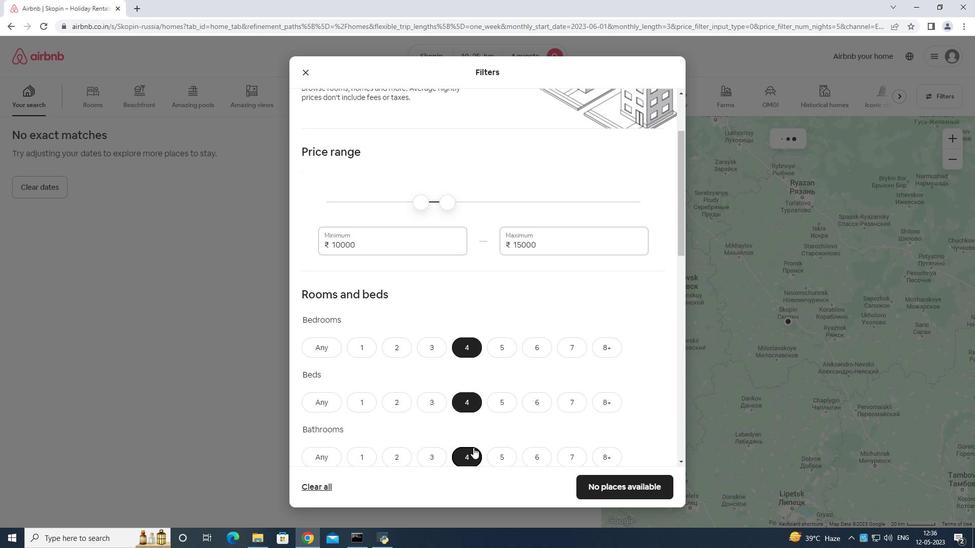 
Action: Mouse moved to (477, 440)
Screenshot: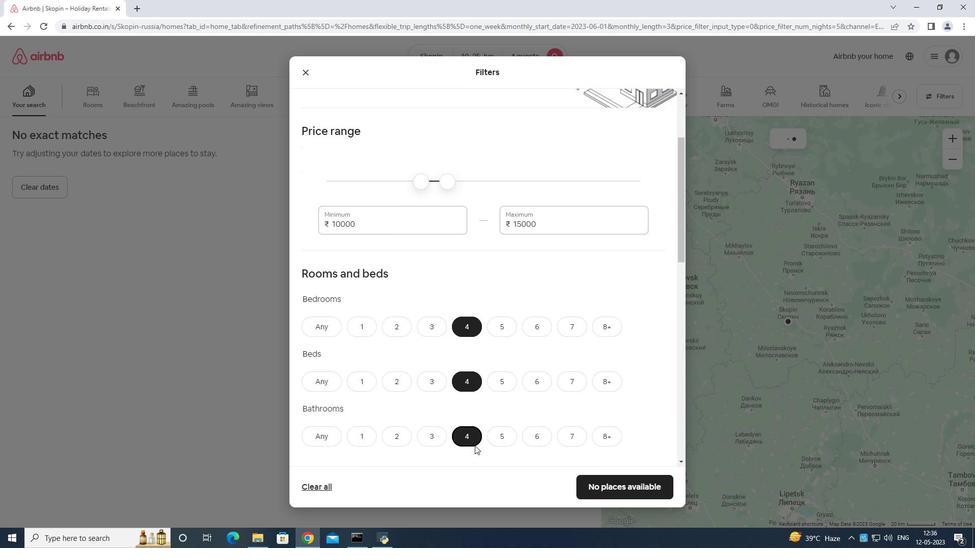 
Action: Mouse scrolled (477, 440) with delta (0, 0)
Screenshot: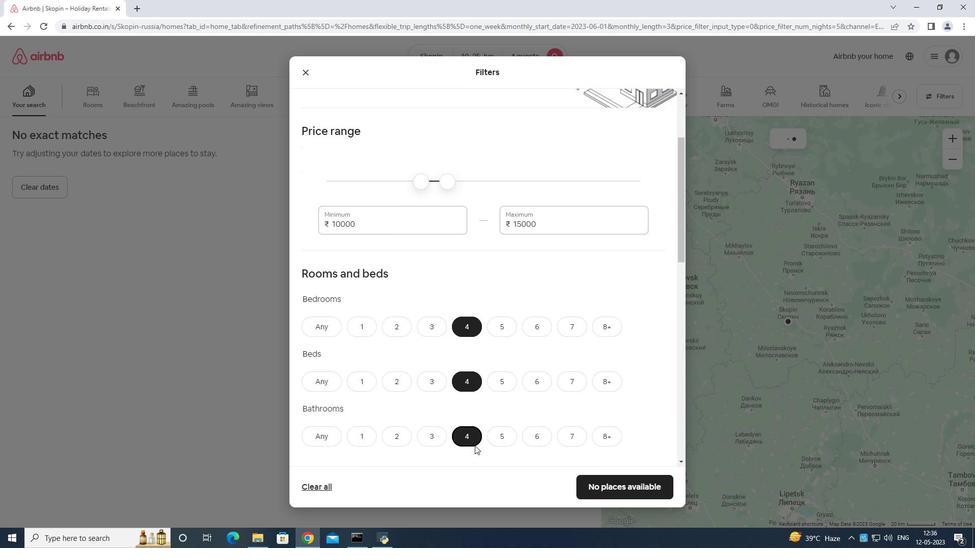 
Action: Mouse moved to (489, 408)
Screenshot: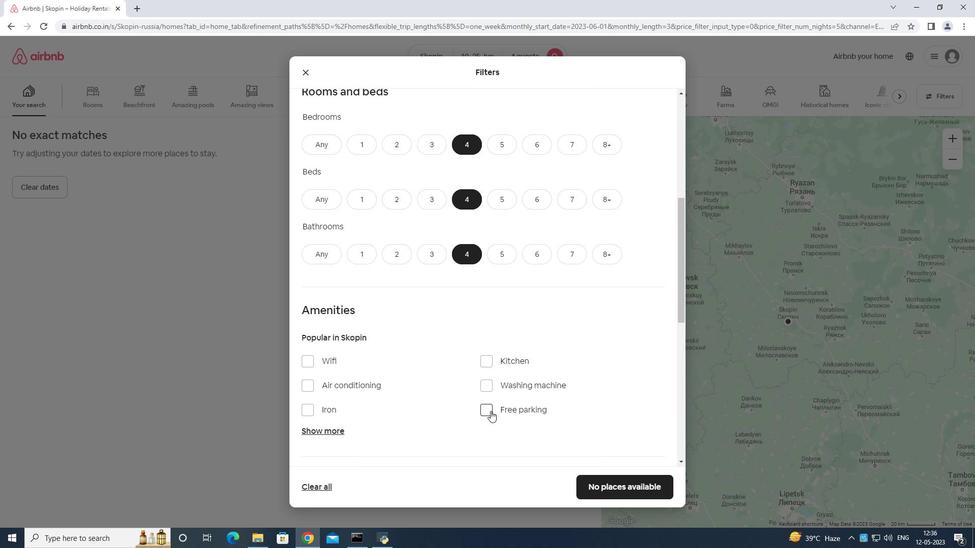
Action: Mouse pressed left at (489, 408)
Screenshot: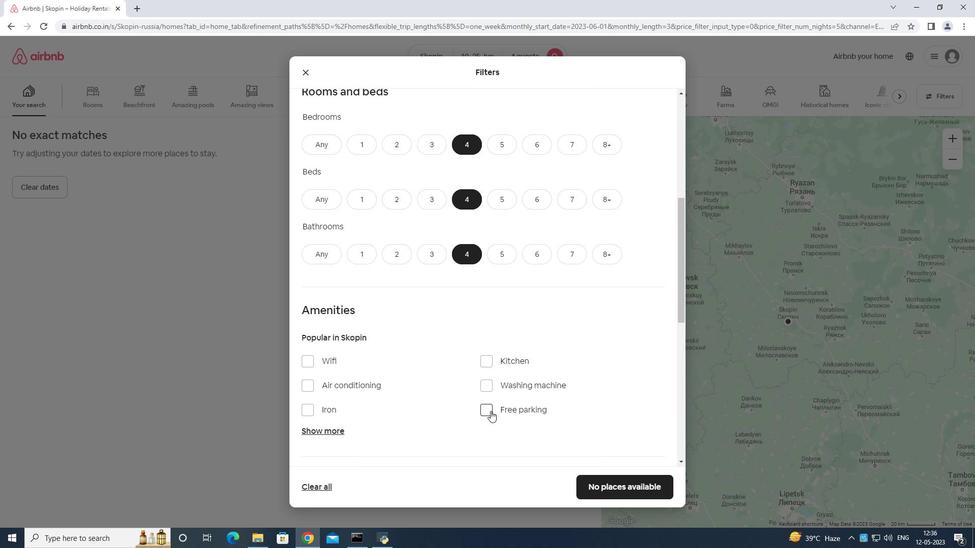 
Action: Mouse moved to (308, 363)
Screenshot: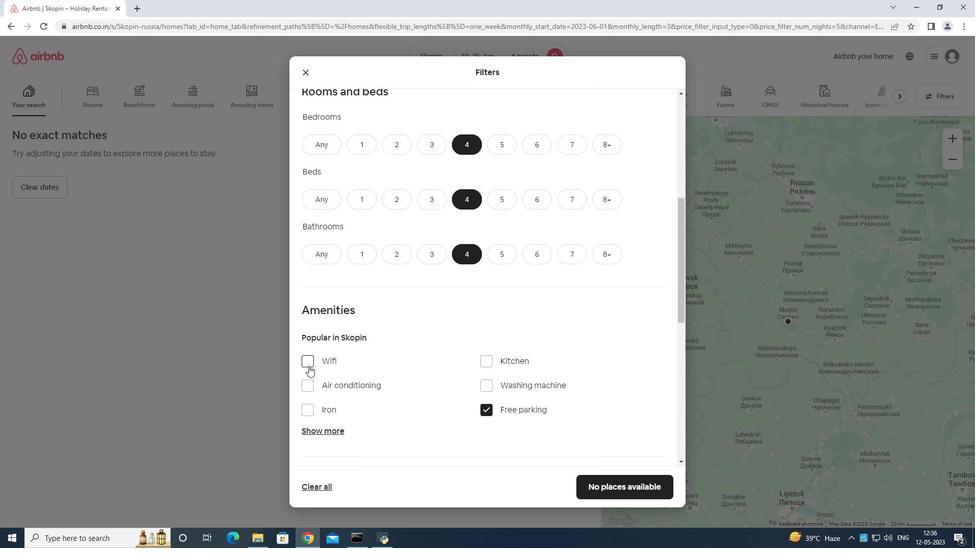 
Action: Mouse pressed left at (308, 363)
Screenshot: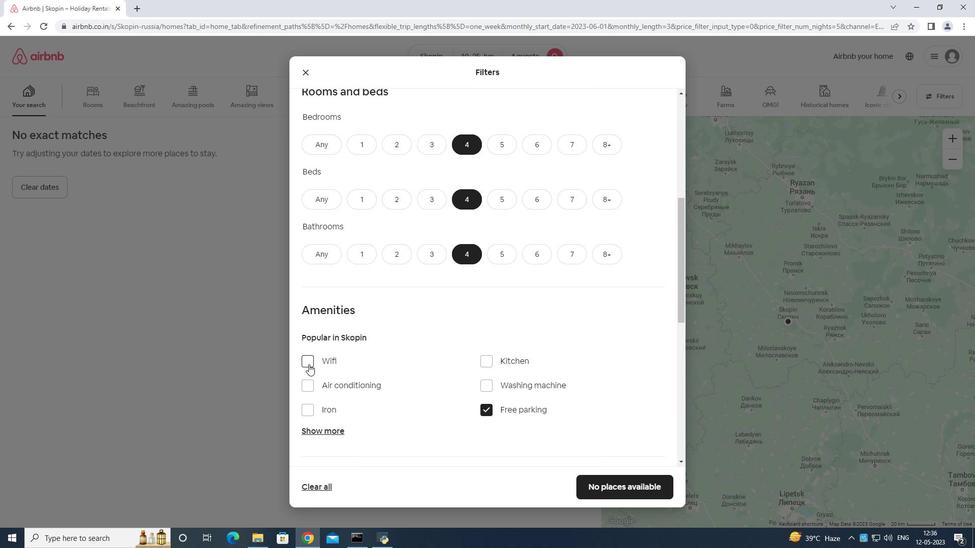
Action: Mouse moved to (305, 427)
Screenshot: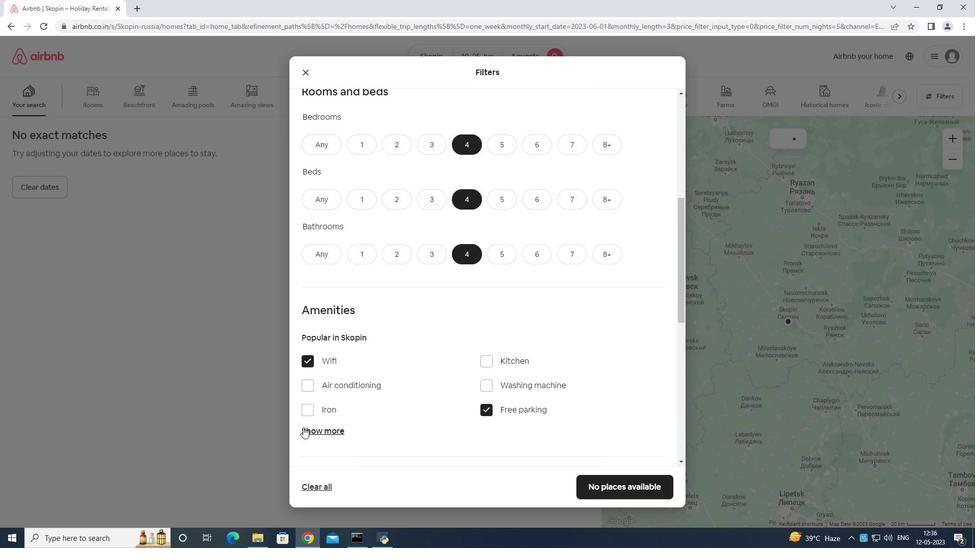 
Action: Mouse pressed left at (305, 427)
Screenshot: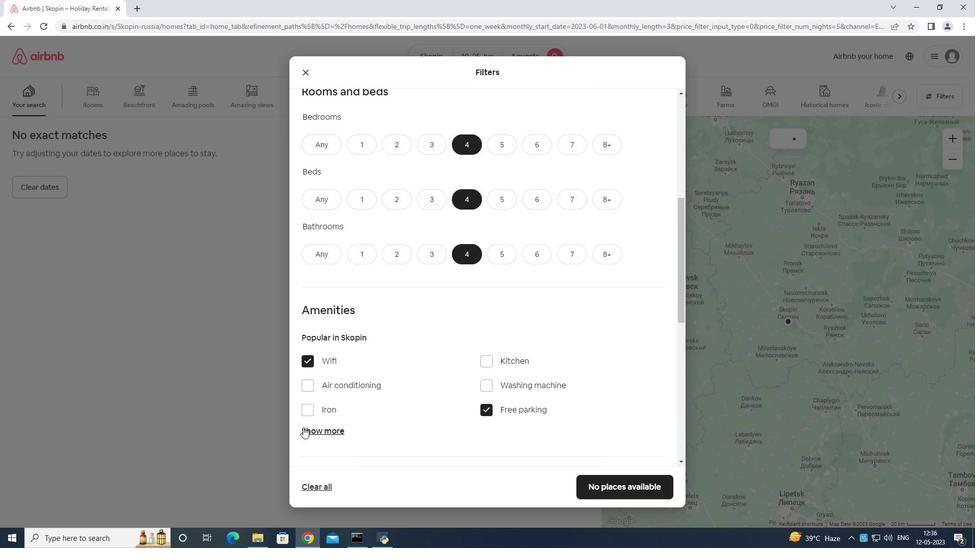 
Action: Mouse moved to (363, 413)
Screenshot: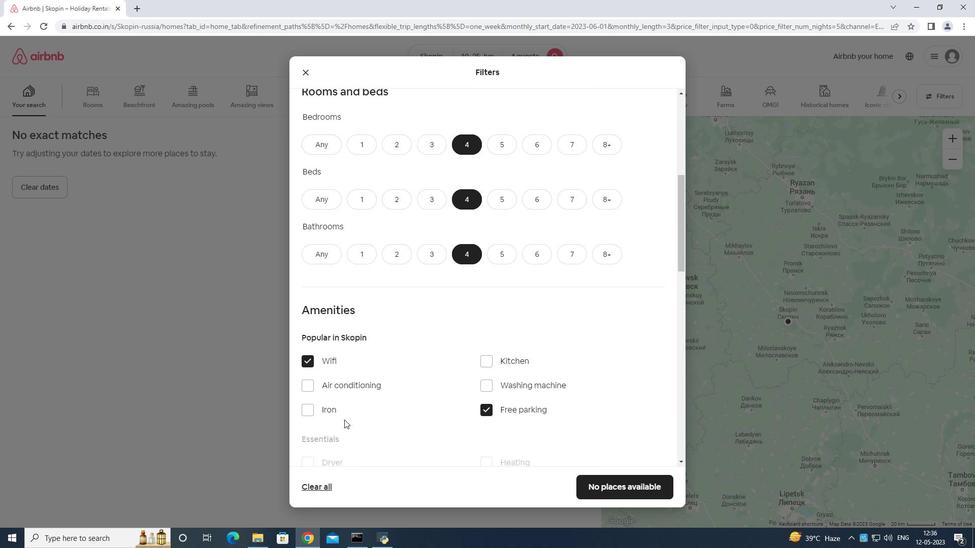 
Action: Mouse scrolled (363, 412) with delta (0, 0)
Screenshot: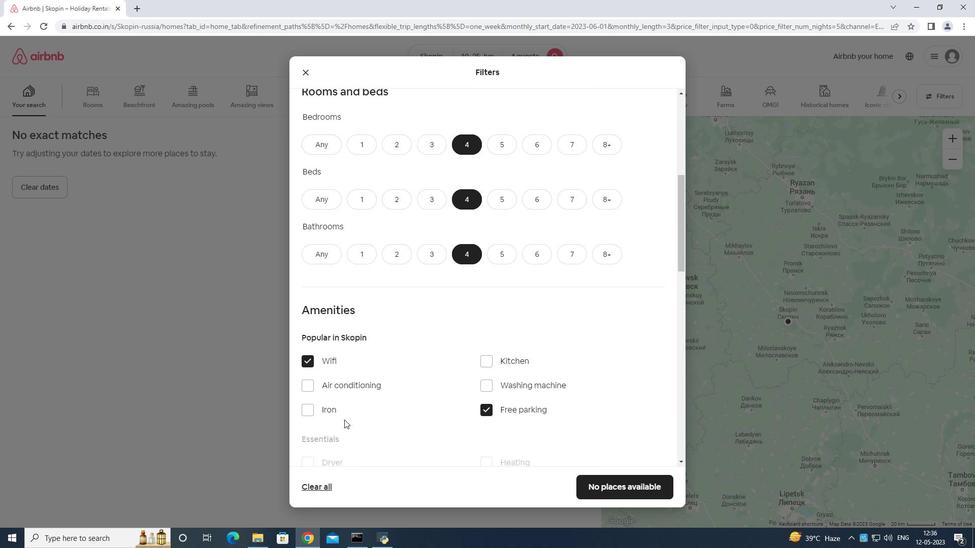 
Action: Mouse moved to (367, 411)
Screenshot: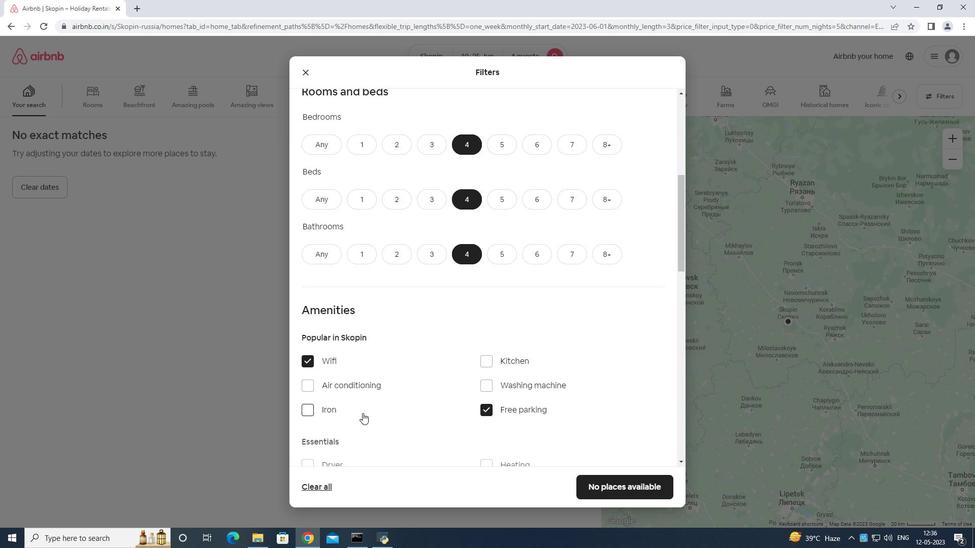 
Action: Mouse scrolled (367, 411) with delta (0, 0)
Screenshot: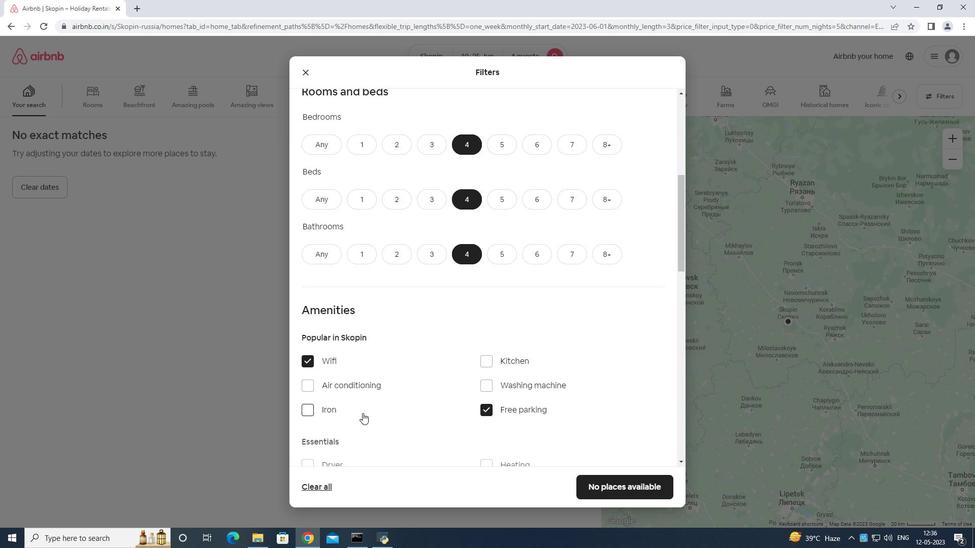 
Action: Mouse moved to (401, 404)
Screenshot: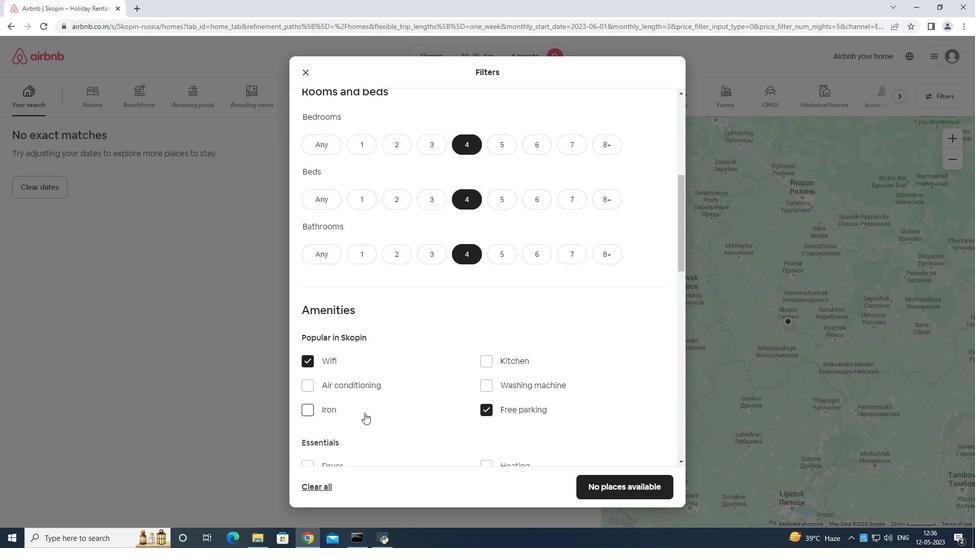 
Action: Mouse scrolled (401, 403) with delta (0, 0)
Screenshot: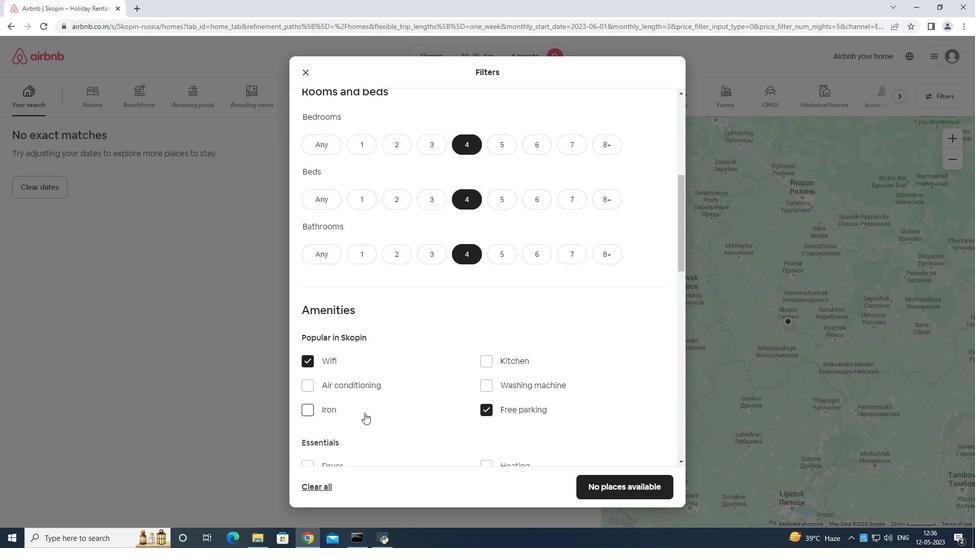 
Action: Mouse moved to (489, 339)
Screenshot: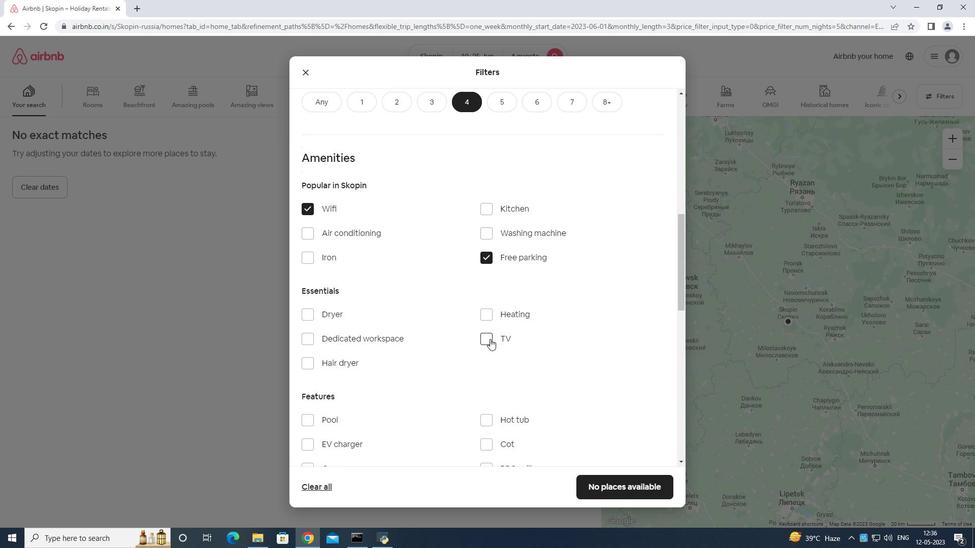 
Action: Mouse pressed left at (489, 339)
Screenshot: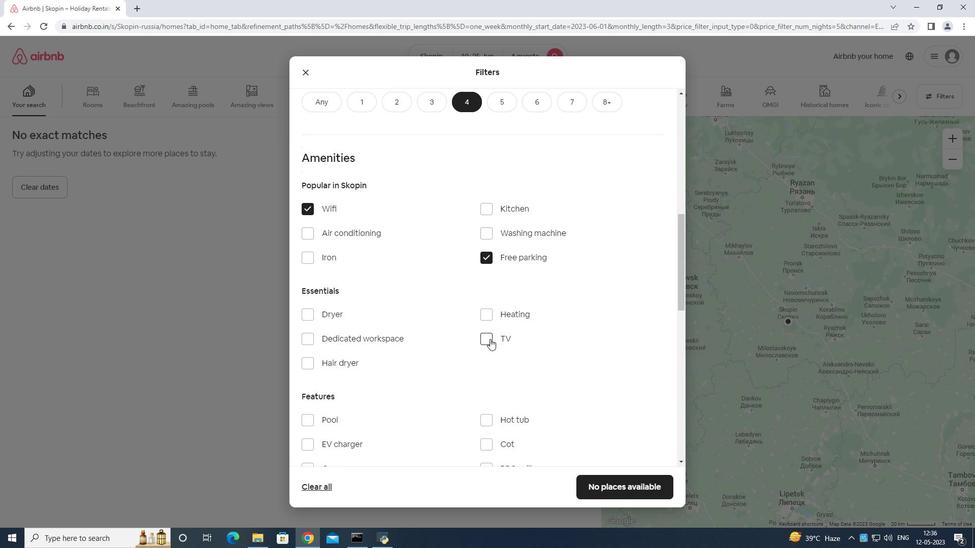 
Action: Mouse moved to (490, 340)
Screenshot: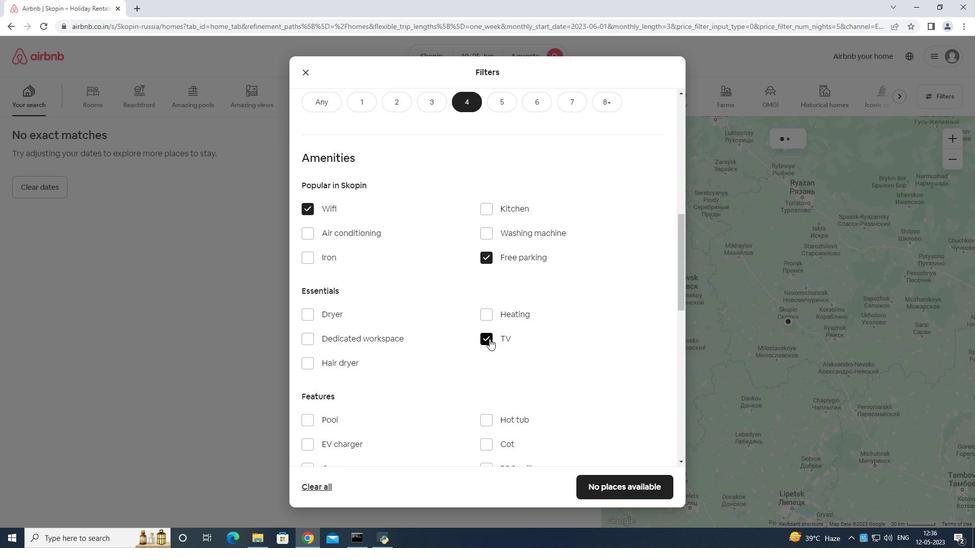 
Action: Mouse scrolled (490, 339) with delta (0, 0)
Screenshot: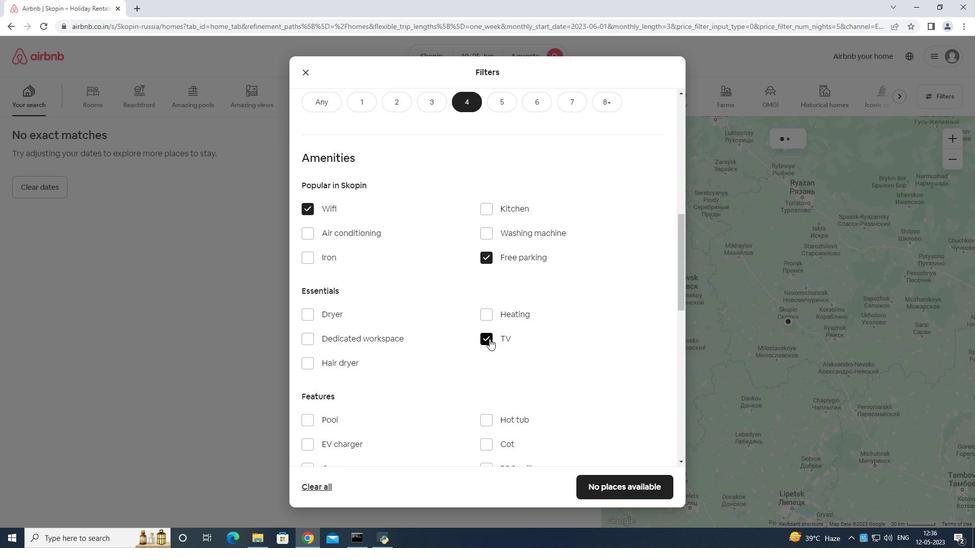 
Action: Mouse moved to (490, 342)
Screenshot: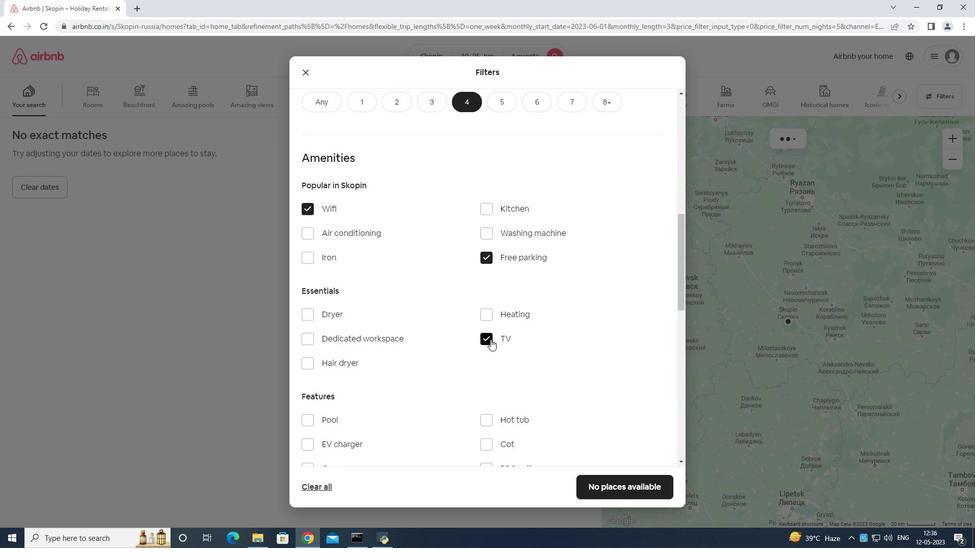 
Action: Mouse scrolled (490, 341) with delta (0, 0)
Screenshot: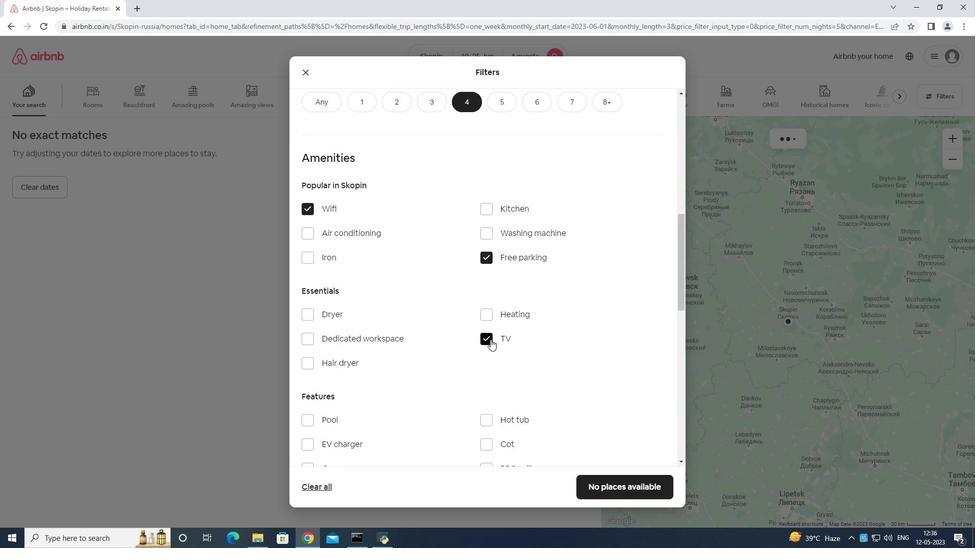 
Action: Mouse moved to (310, 367)
Screenshot: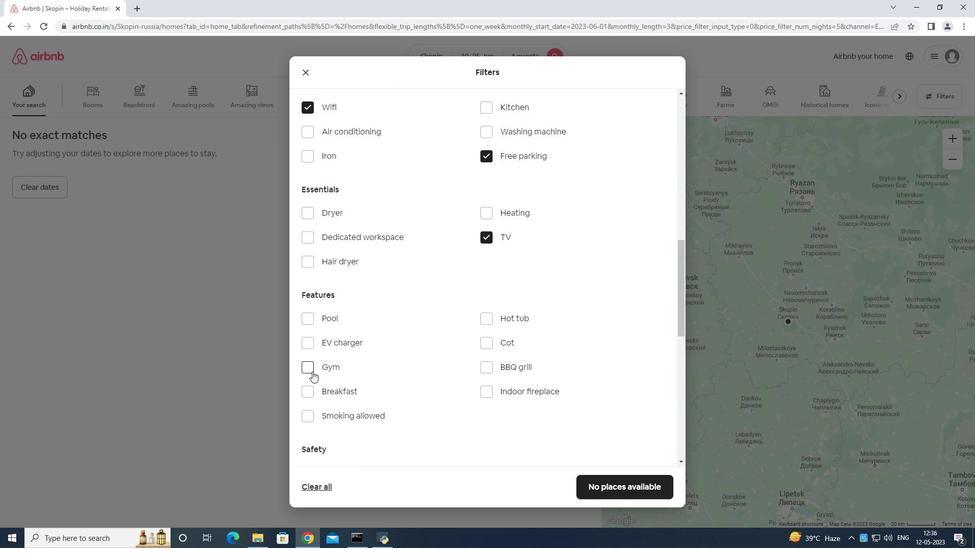
Action: Mouse pressed left at (310, 367)
Screenshot: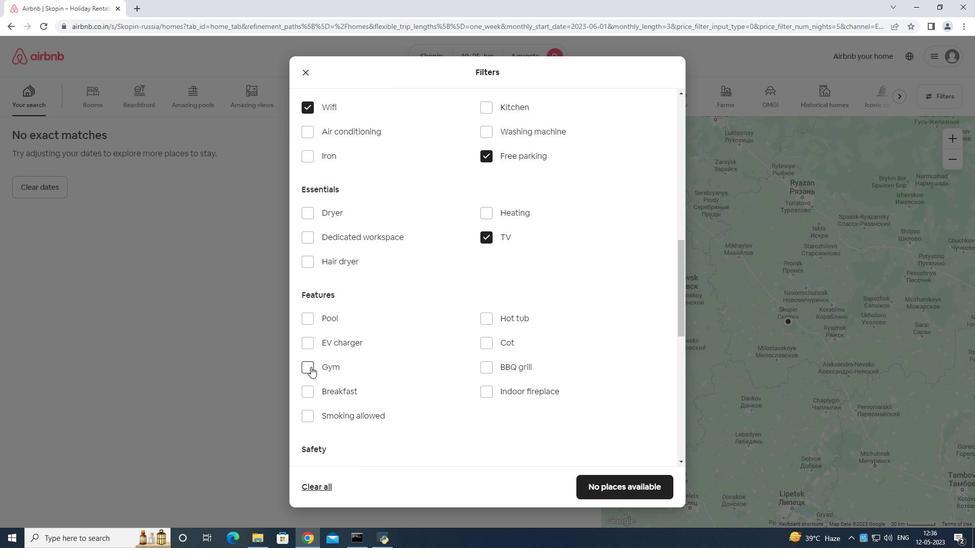 
Action: Mouse moved to (307, 391)
Screenshot: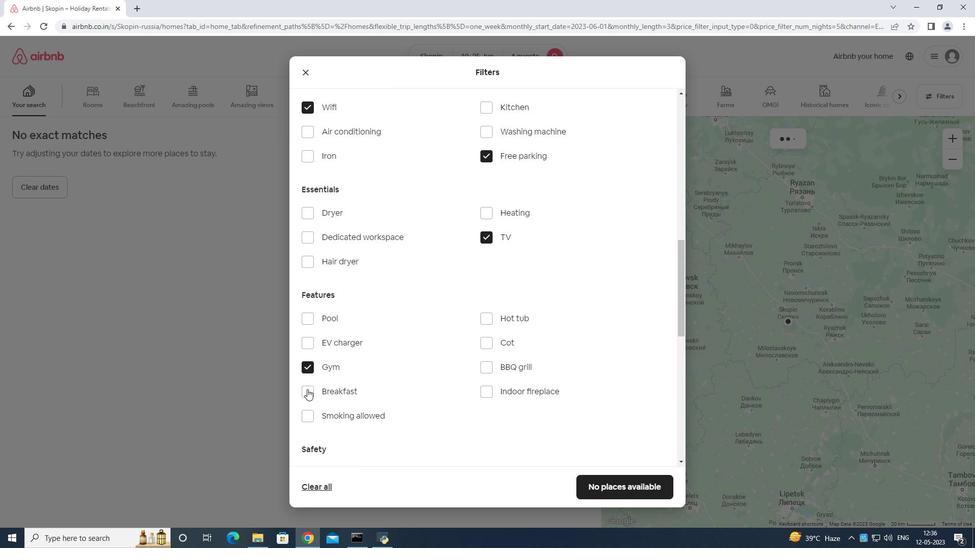 
Action: Mouse pressed left at (307, 391)
Screenshot: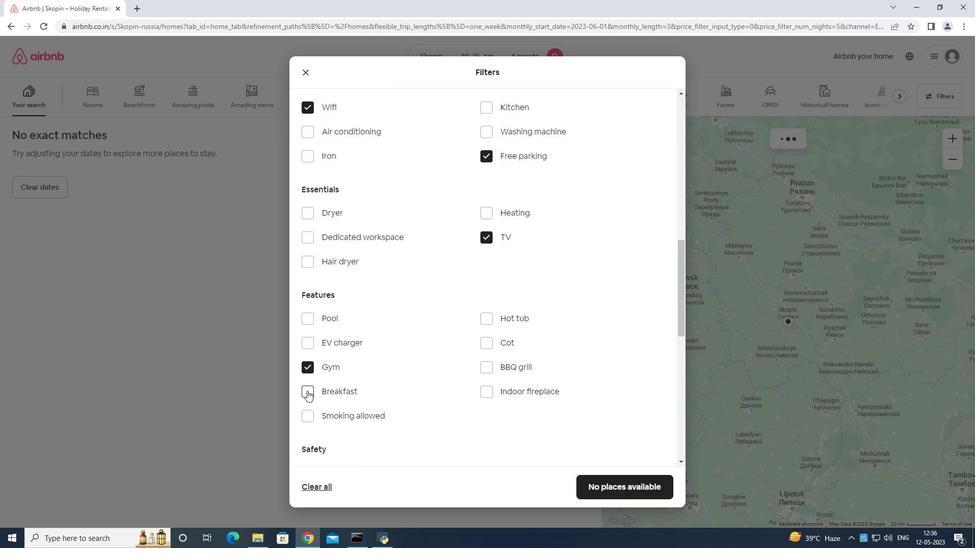 
Action: Mouse moved to (449, 364)
Screenshot: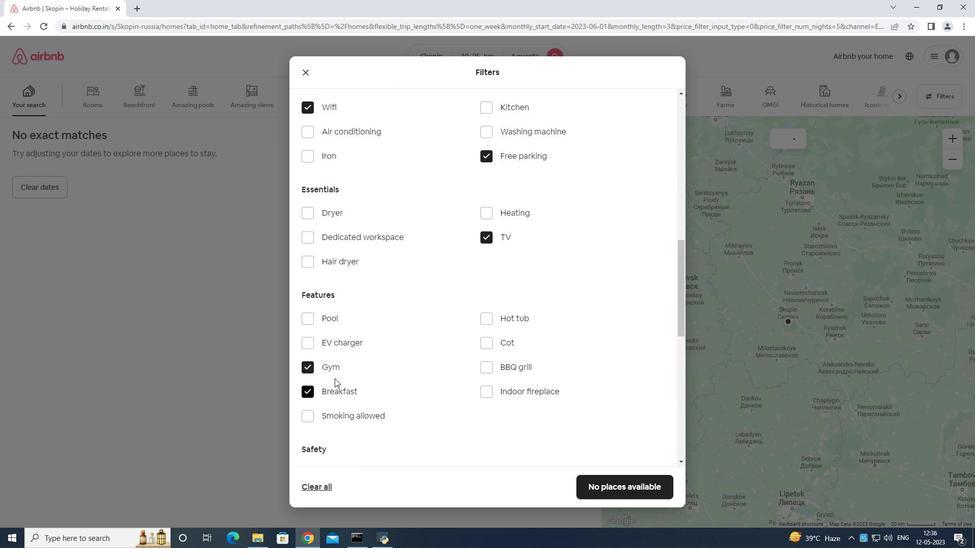 
Action: Mouse scrolled (449, 364) with delta (0, 0)
Screenshot: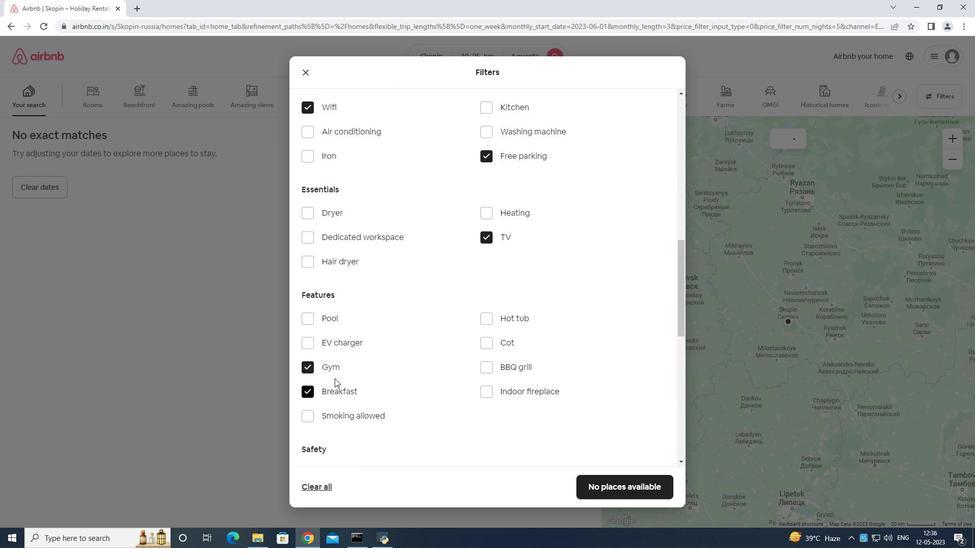 
Action: Mouse moved to (453, 367)
Screenshot: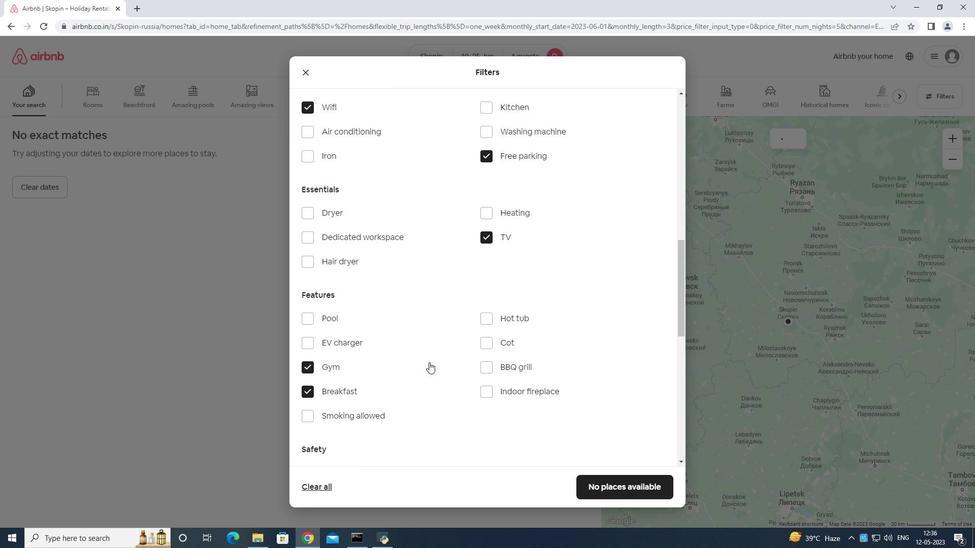 
Action: Mouse scrolled (453, 366) with delta (0, 0)
Screenshot: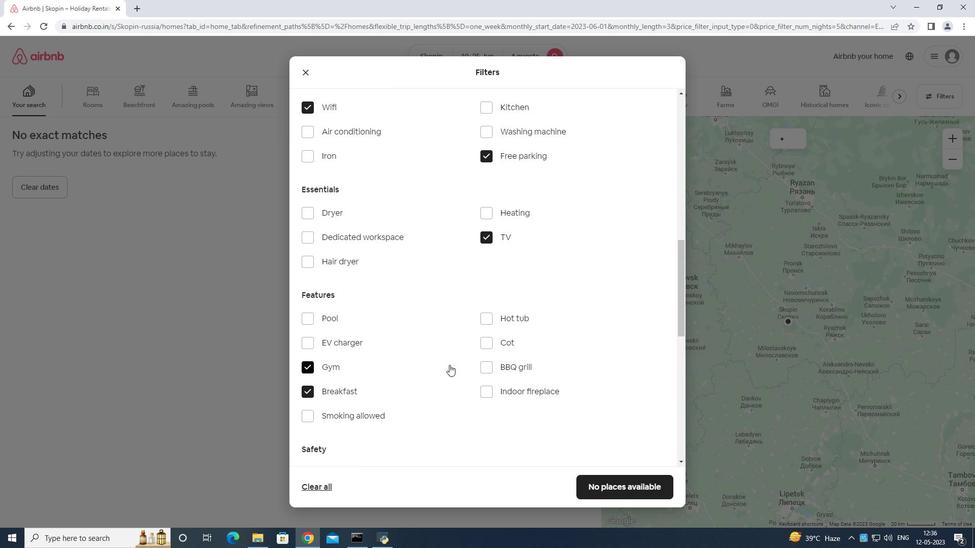 
Action: Mouse moved to (465, 368)
Screenshot: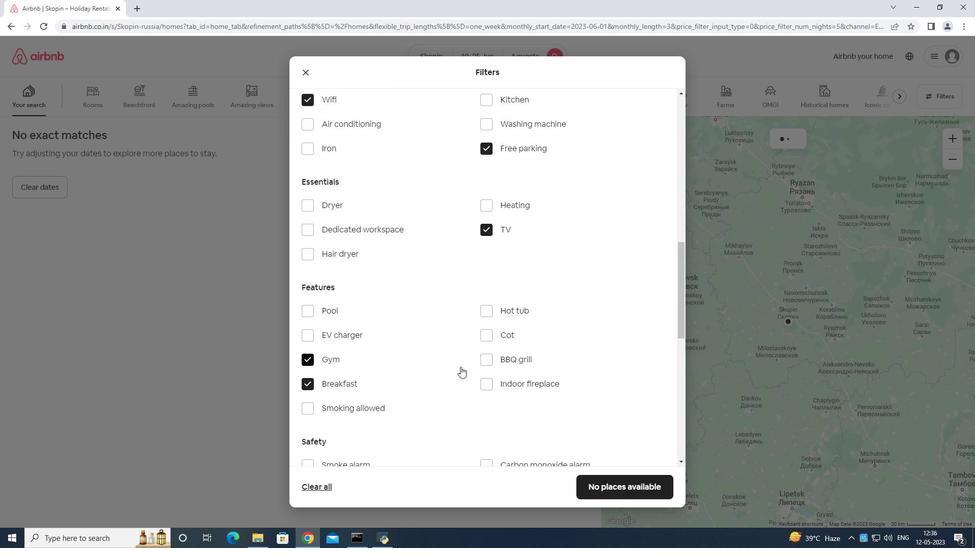 
Action: Mouse scrolled (465, 368) with delta (0, 0)
Screenshot: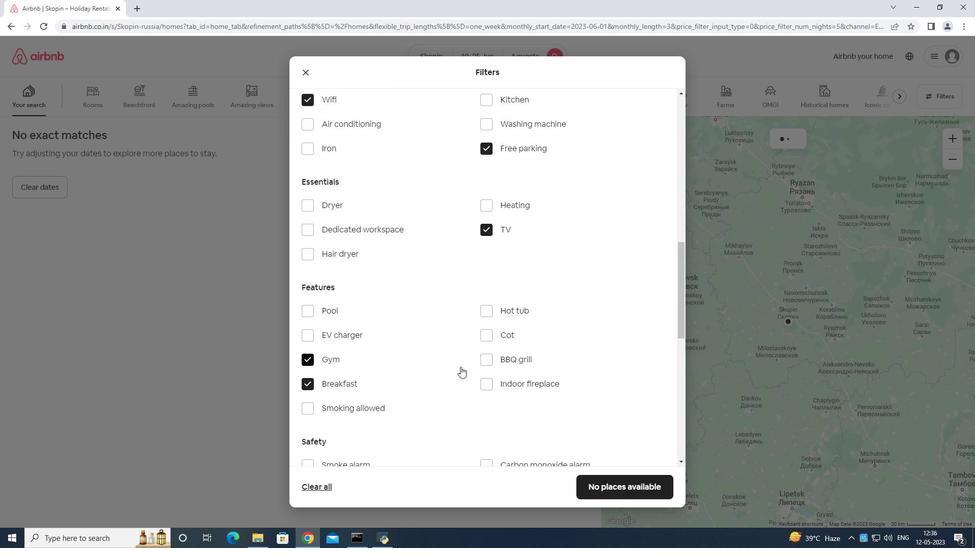 
Action: Mouse moved to (468, 370)
Screenshot: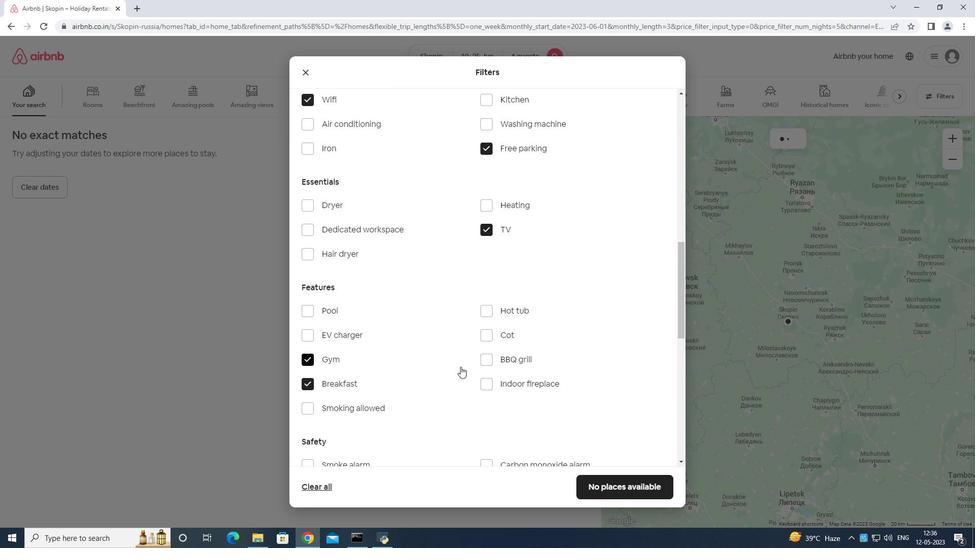 
Action: Mouse scrolled (468, 369) with delta (0, 0)
Screenshot: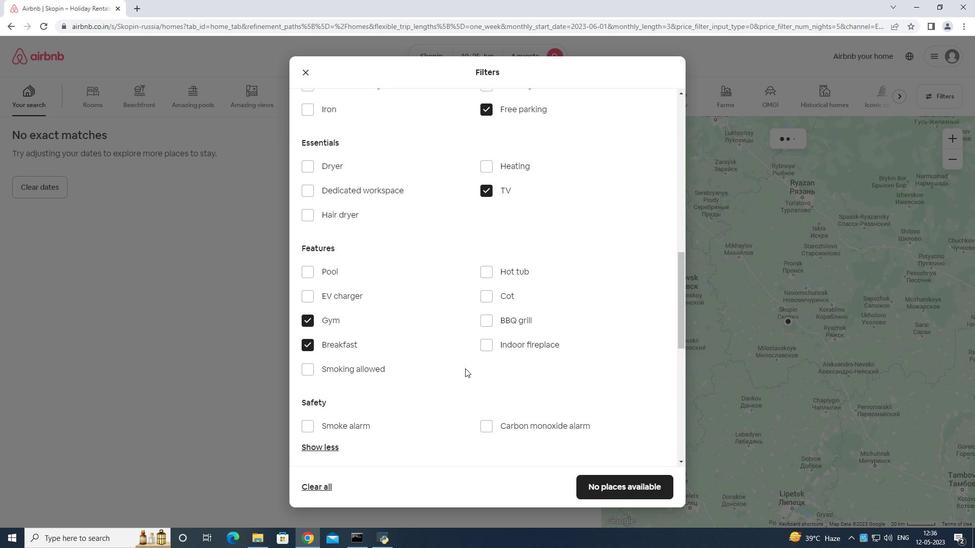 
Action: Mouse moved to (638, 401)
Screenshot: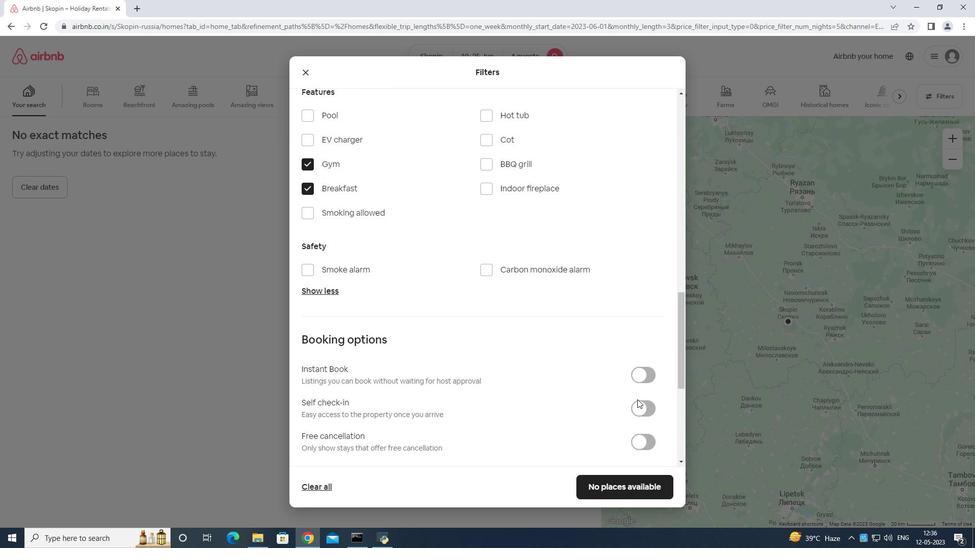 
Action: Mouse pressed left at (638, 401)
Screenshot: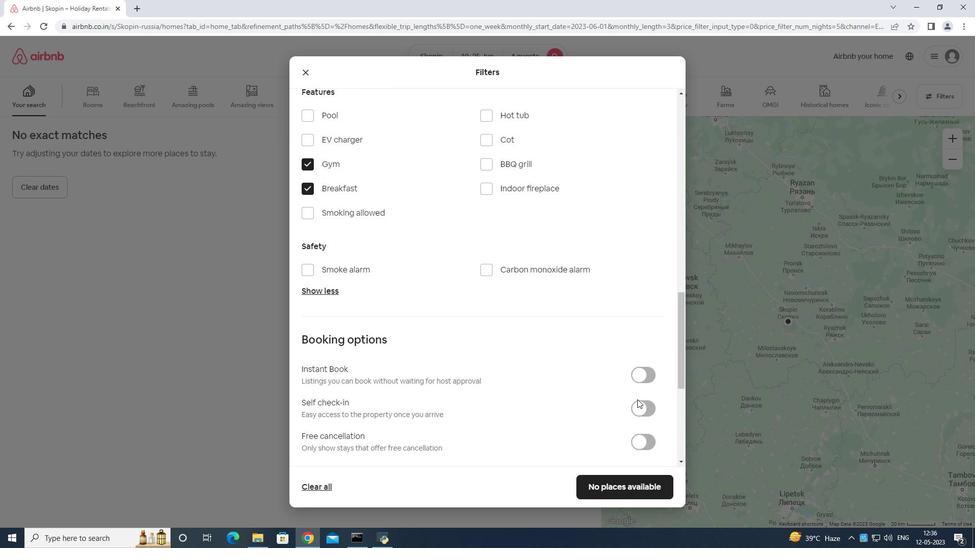 
Action: Mouse moved to (646, 402)
Screenshot: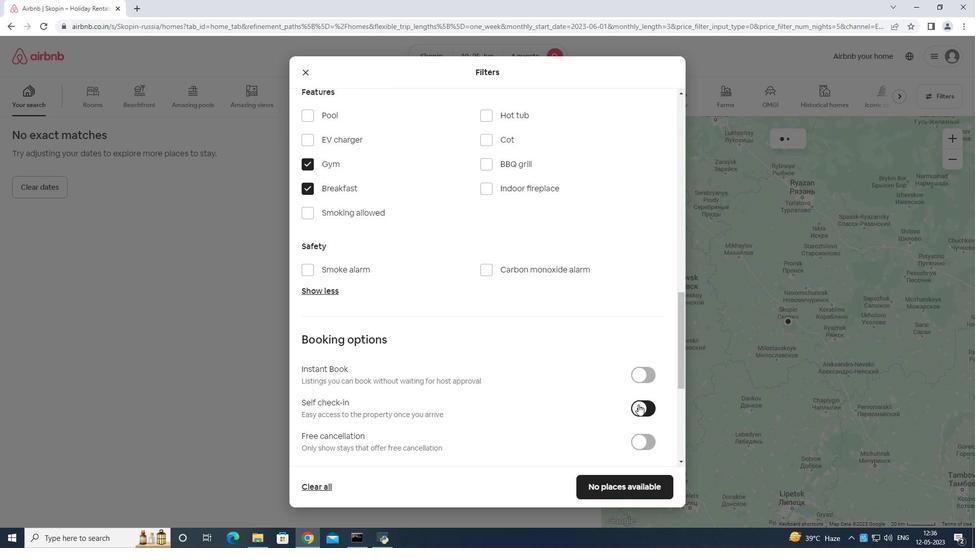 
Action: Mouse scrolled (646, 401) with delta (0, 0)
Screenshot: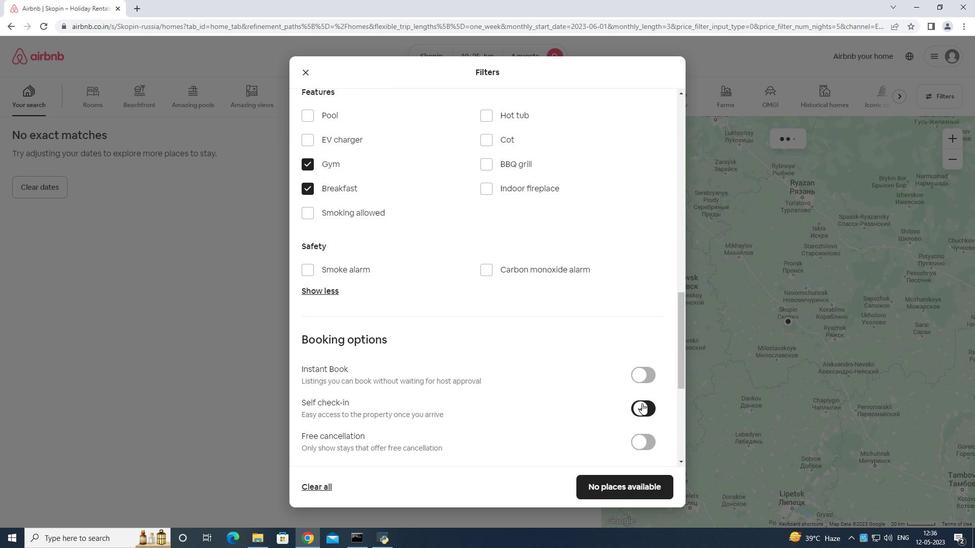 
Action: Mouse moved to (644, 402)
Screenshot: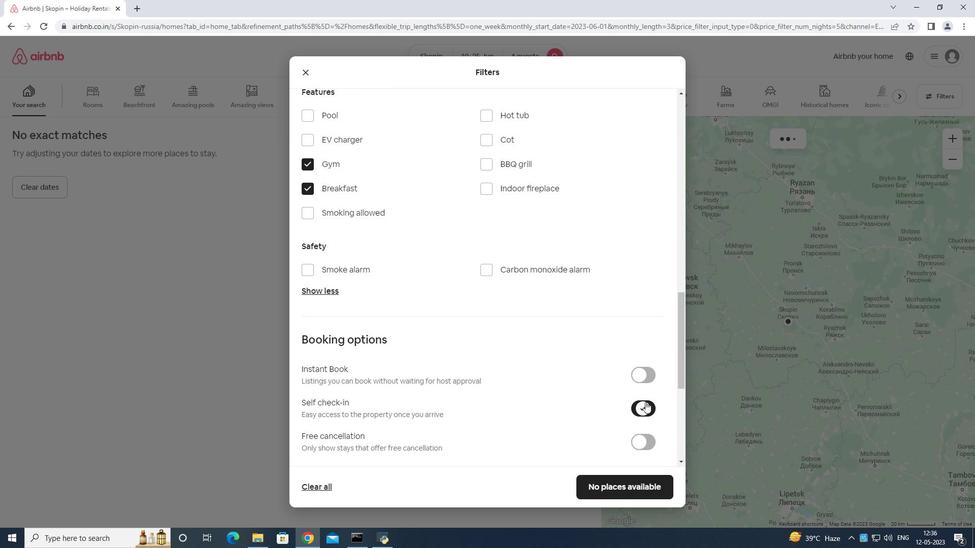 
Action: Mouse scrolled (644, 401) with delta (0, 0)
Screenshot: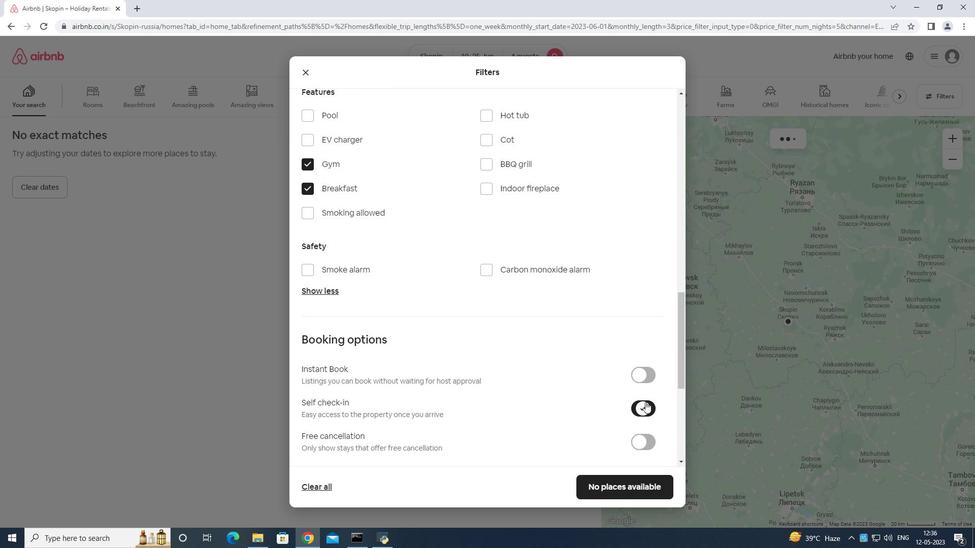 
Action: Mouse moved to (641, 403)
Screenshot: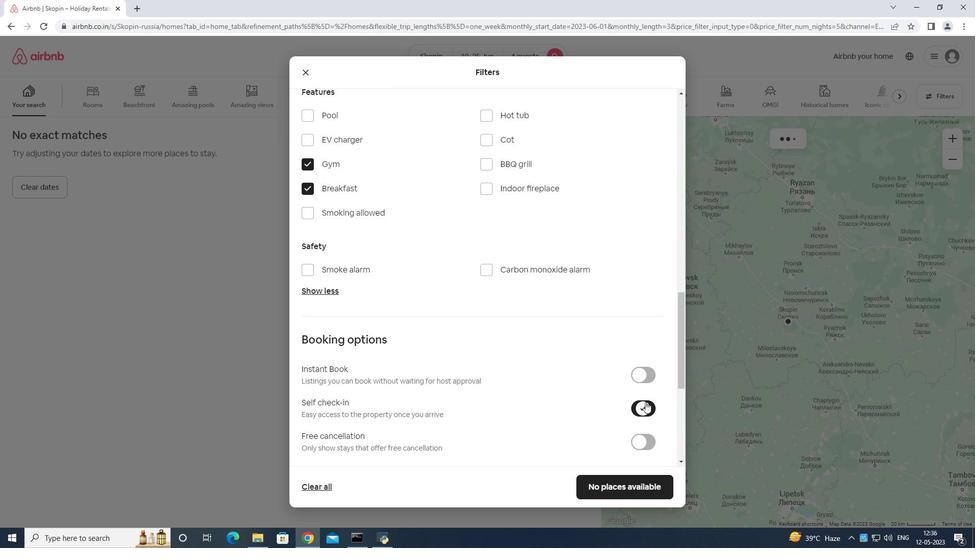 
Action: Mouse scrolled (641, 403) with delta (0, 0)
Screenshot: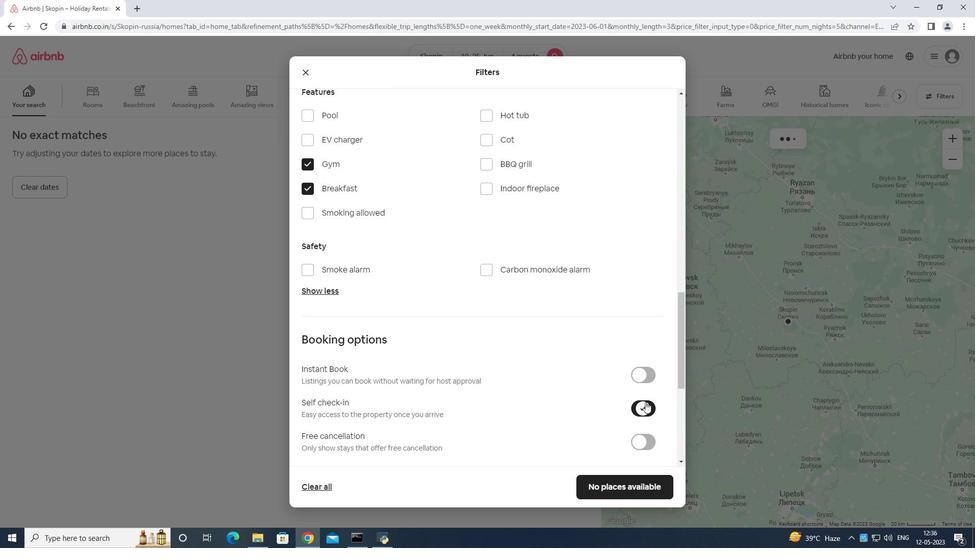 
Action: Mouse moved to (608, 390)
Screenshot: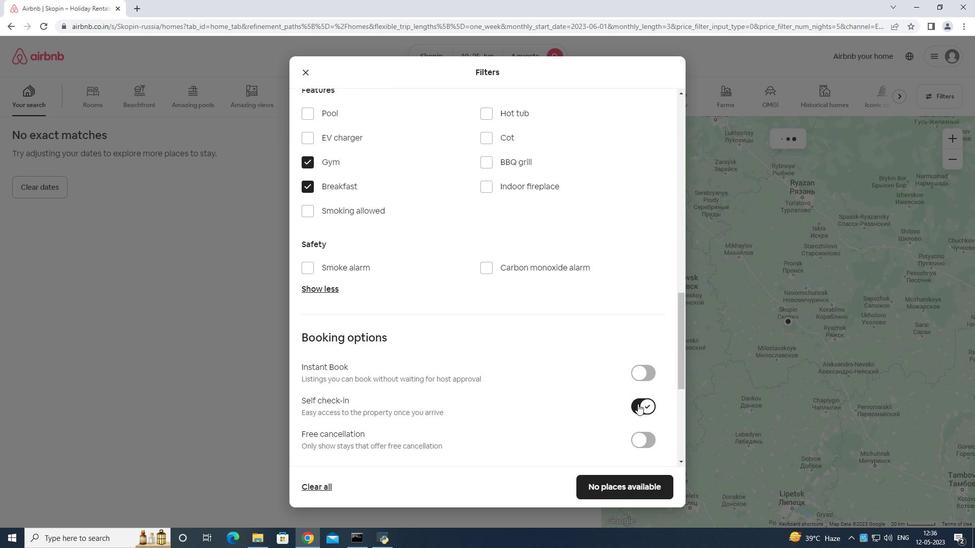 
Action: Mouse scrolled (608, 390) with delta (0, 0)
Screenshot: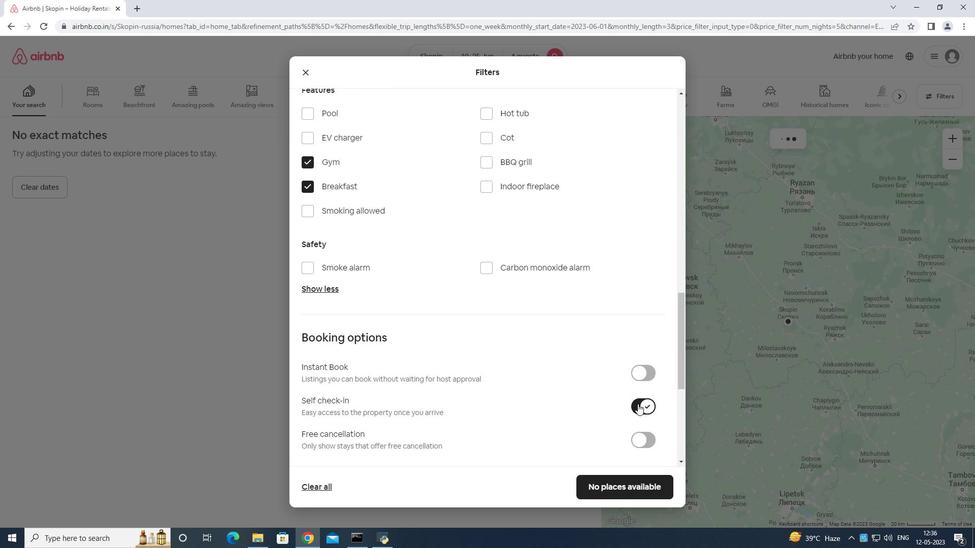 
Action: Mouse moved to (579, 403)
Screenshot: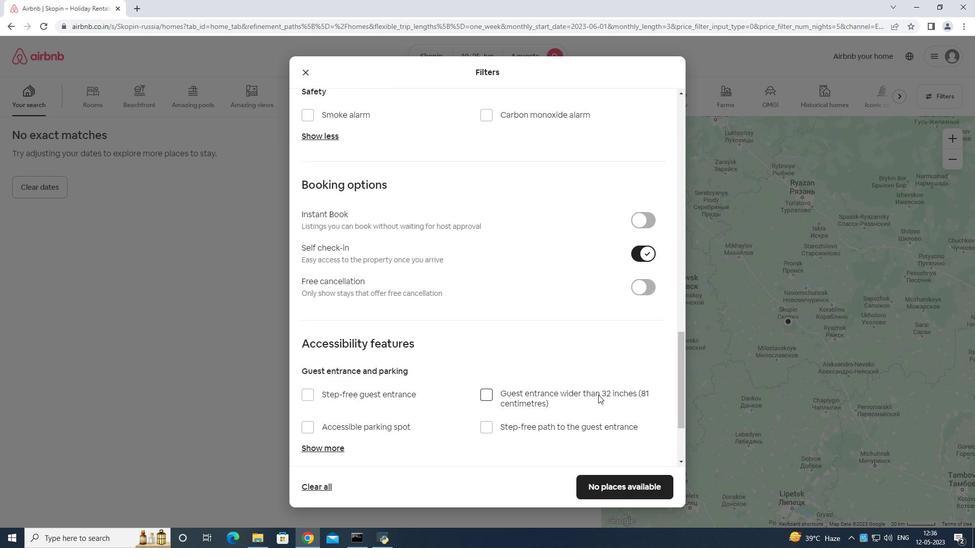 
Action: Mouse scrolled (579, 402) with delta (0, 0)
Screenshot: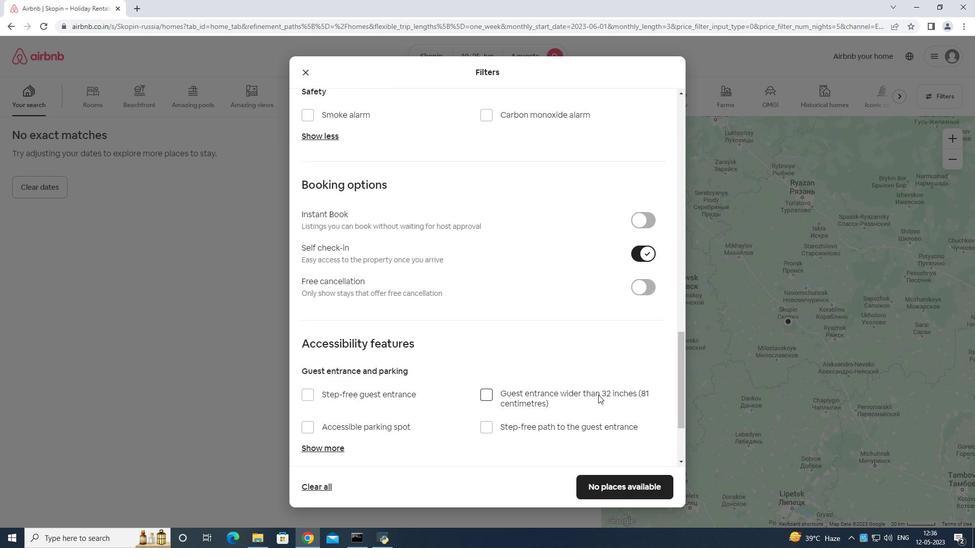 
Action: Mouse moved to (570, 405)
Screenshot: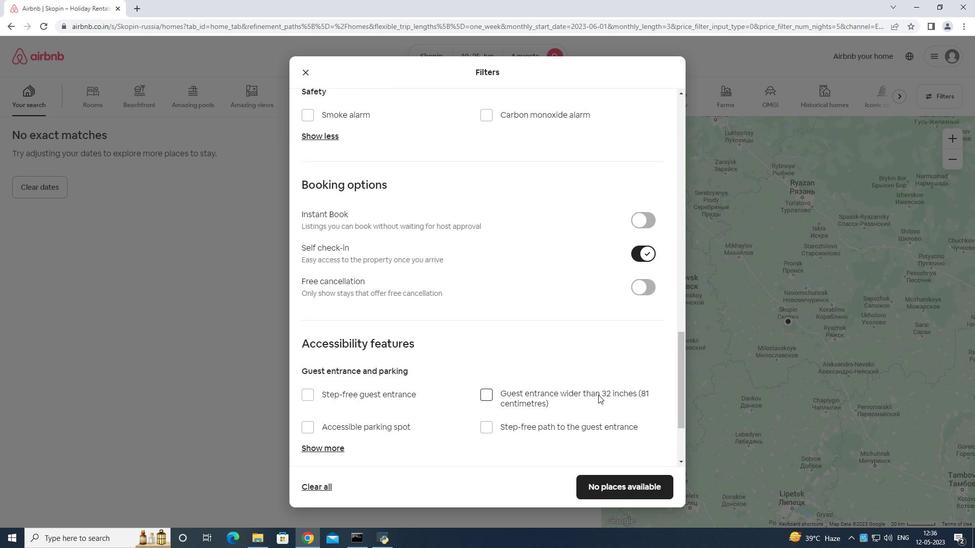 
Action: Mouse scrolled (570, 404) with delta (0, 0)
Screenshot: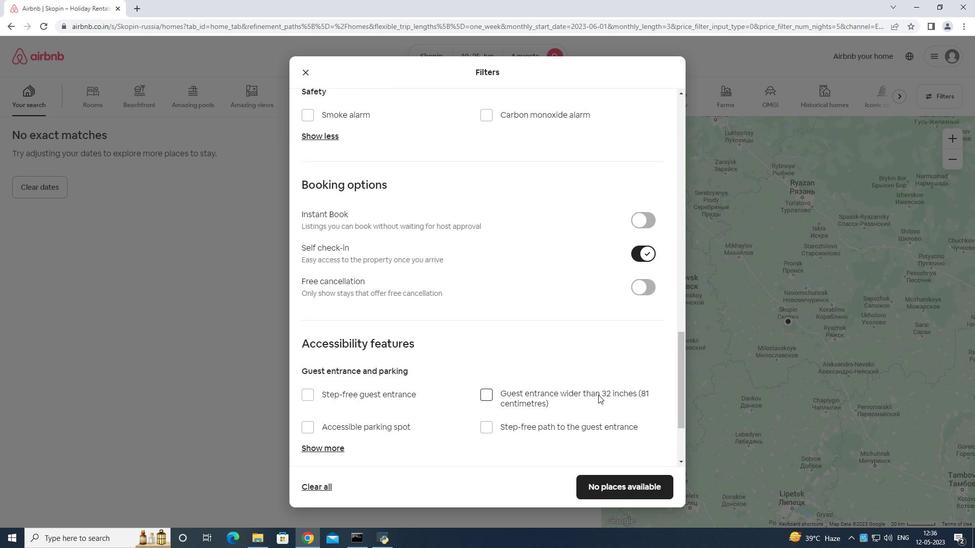 
Action: Mouse moved to (328, 446)
Screenshot: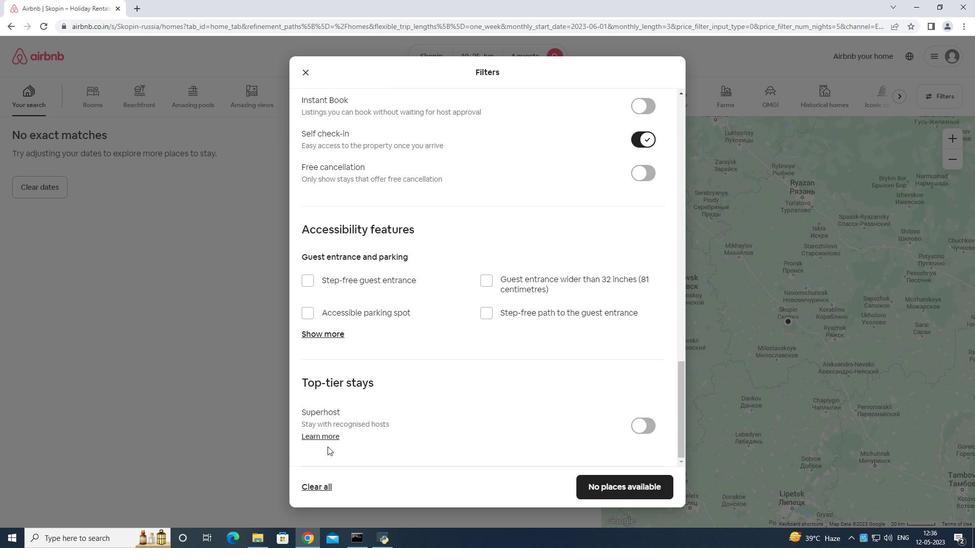 
Action: Mouse scrolled (328, 445) with delta (0, 0)
Screenshot: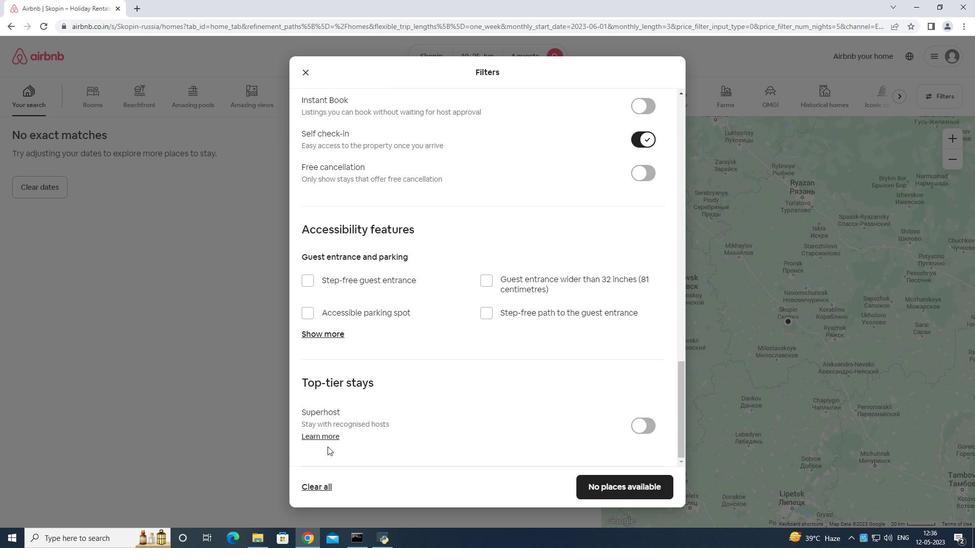 
Action: Mouse moved to (329, 446)
Screenshot: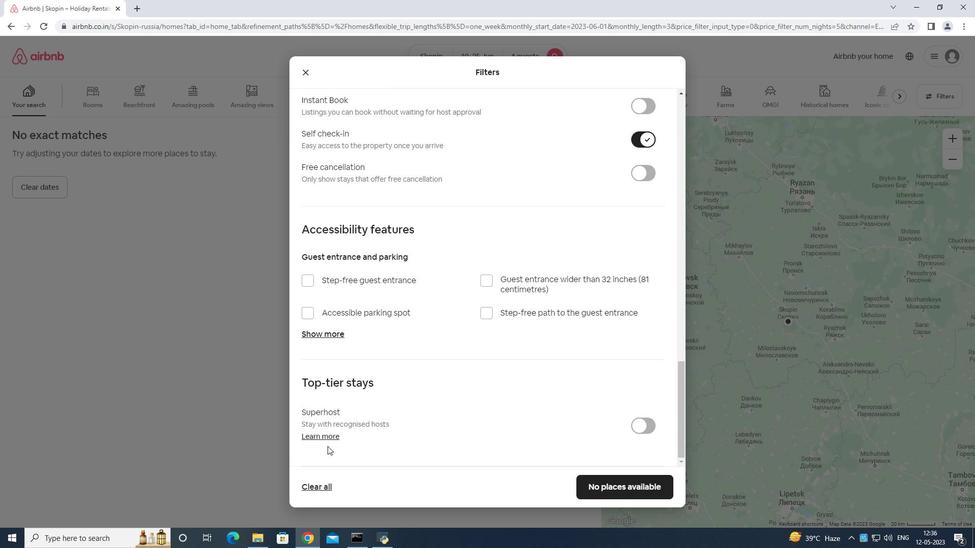 
Action: Mouse scrolled (329, 446) with delta (0, 0)
Screenshot: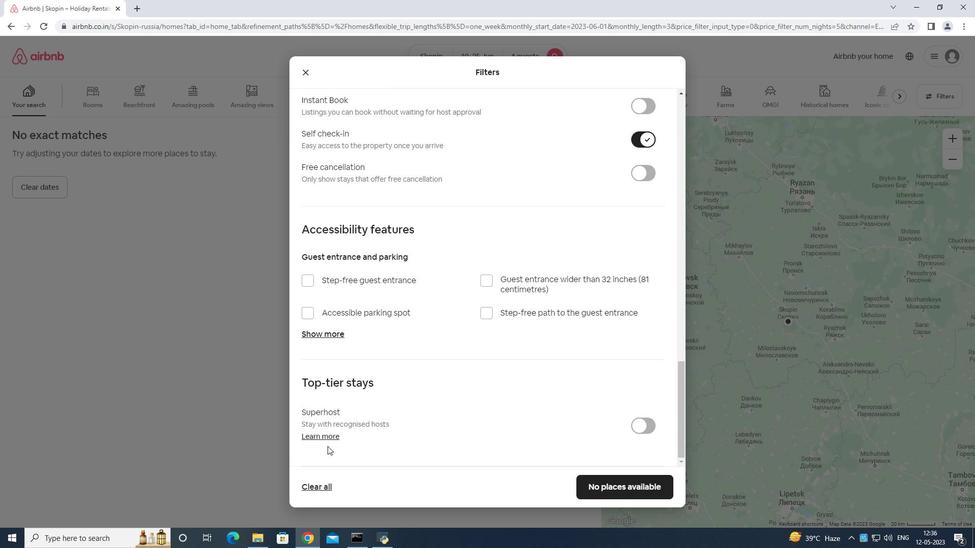 
Action: Mouse moved to (335, 447)
Screenshot: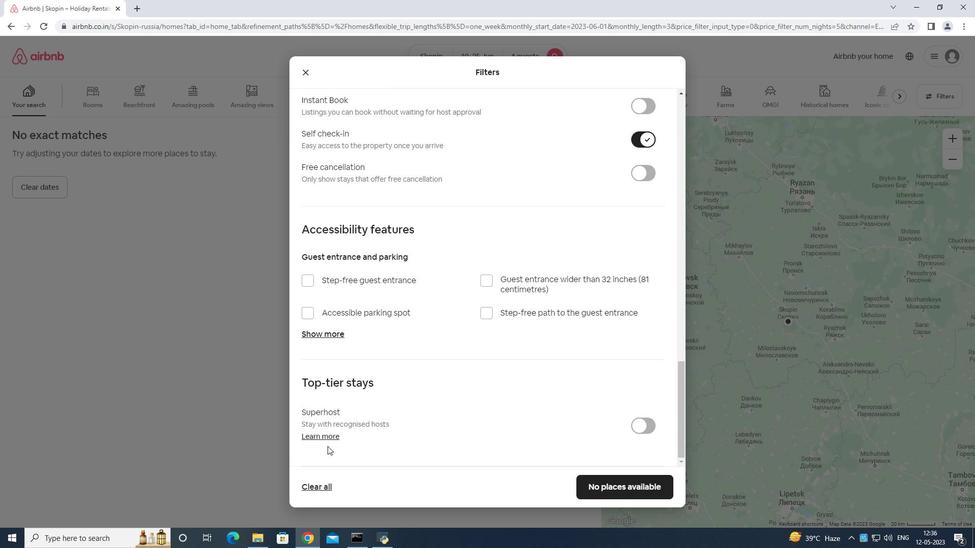 
Action: Mouse scrolled (335, 446) with delta (0, 0)
Screenshot: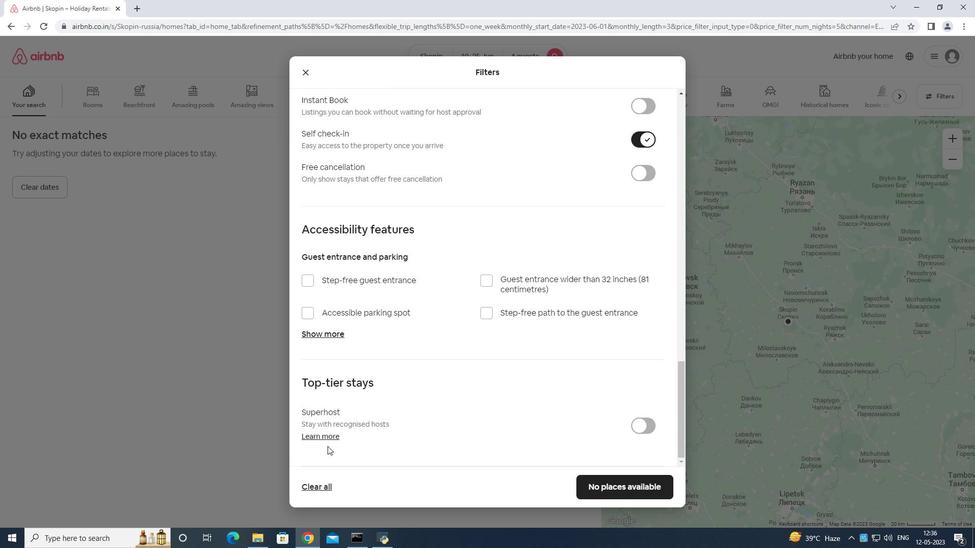 
Action: Mouse moved to (357, 446)
Screenshot: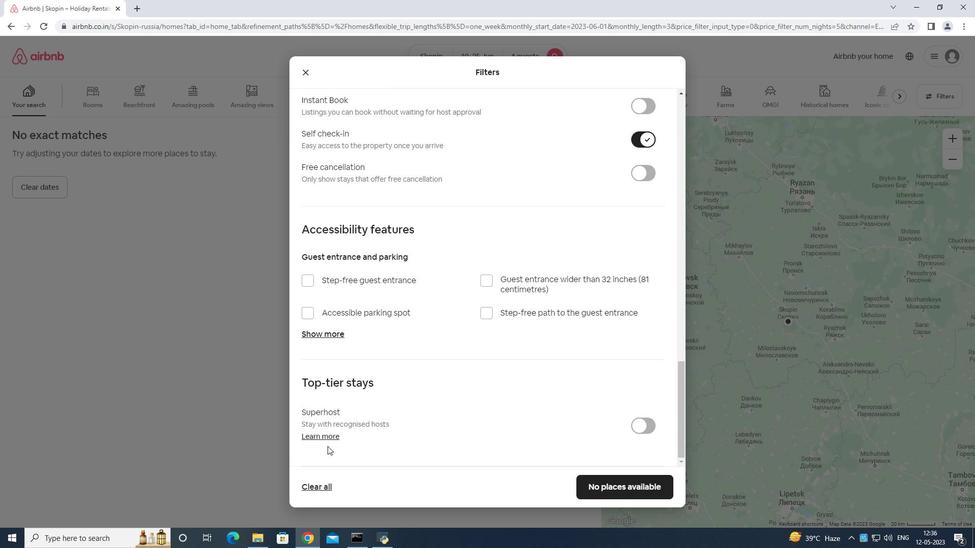 
Action: Mouse scrolled (357, 446) with delta (0, 0)
Screenshot: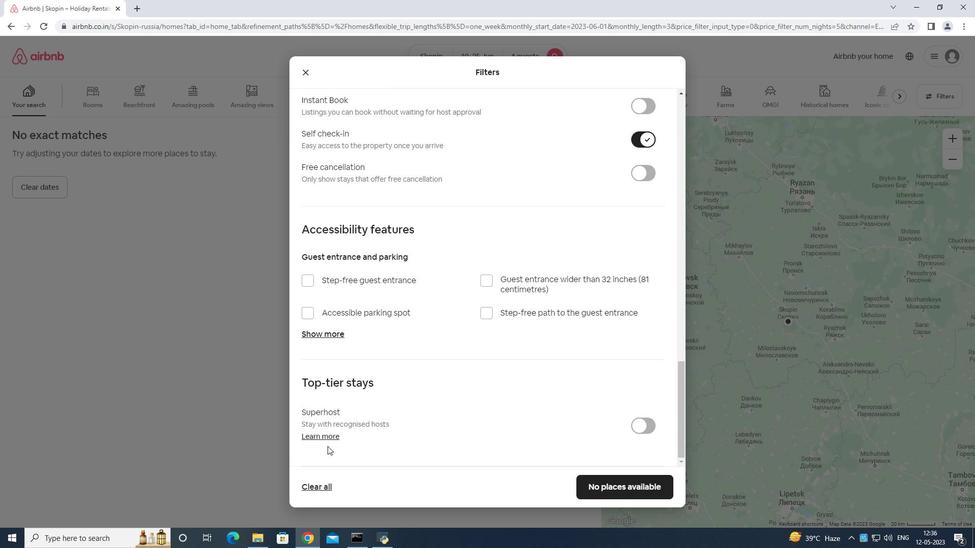 
Action: Mouse moved to (539, 403)
Screenshot: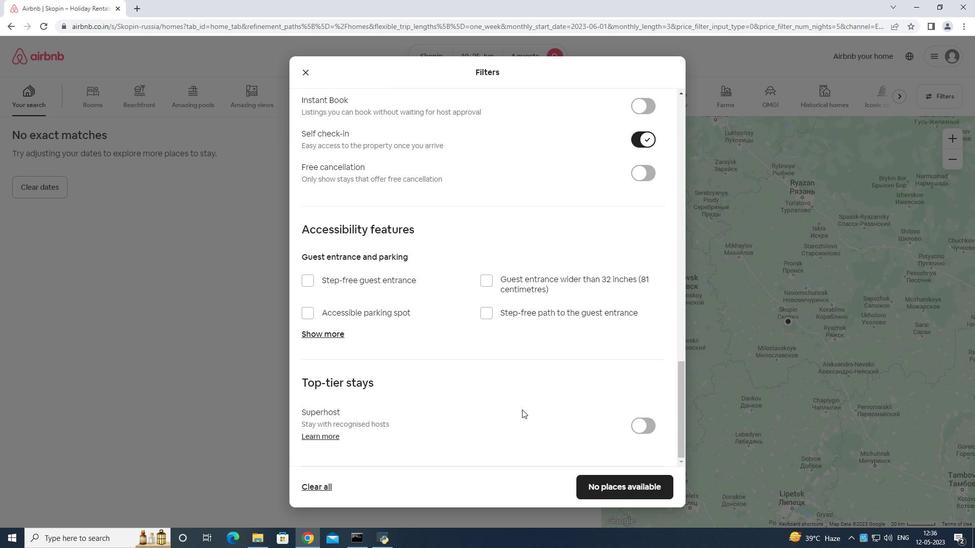 
Action: Mouse scrolled (539, 403) with delta (0, 0)
Screenshot: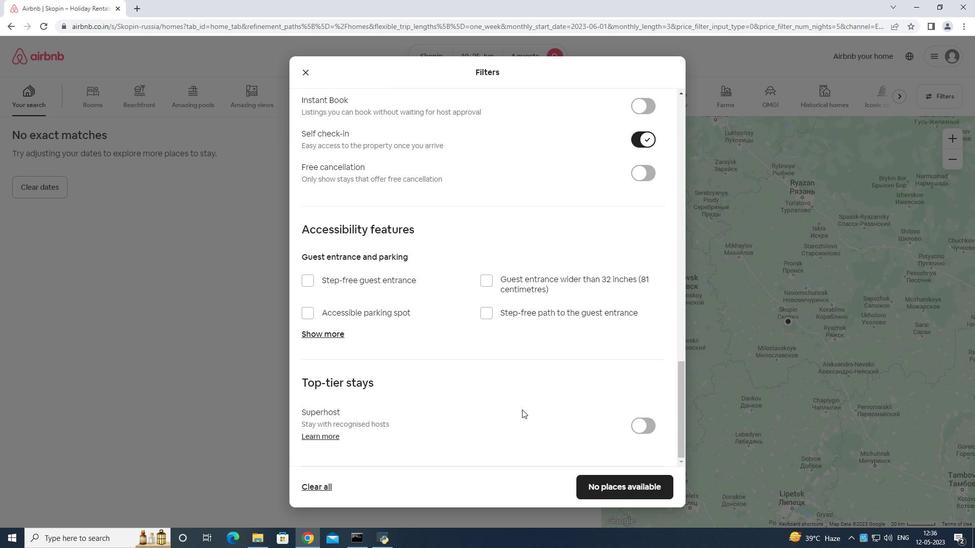 
Action: Mouse moved to (603, 435)
Screenshot: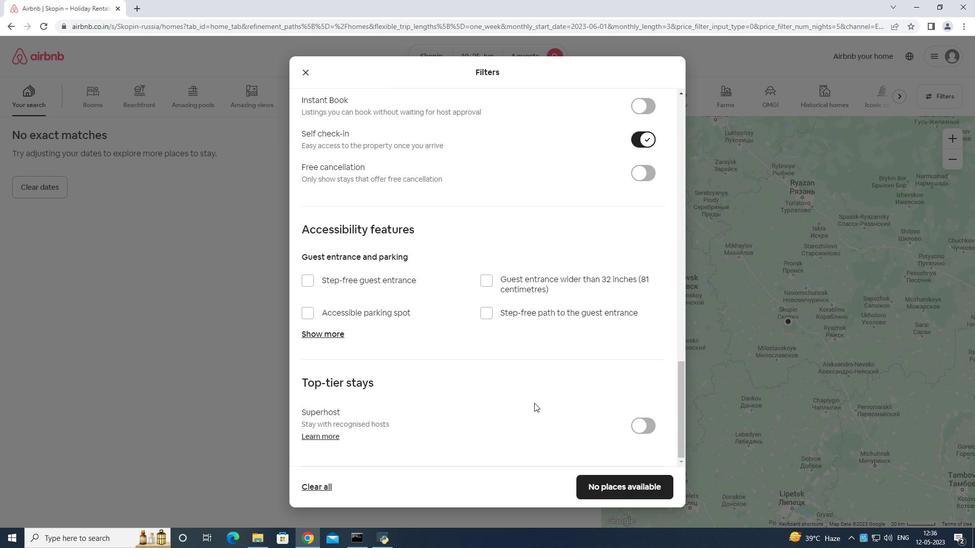 
Action: Mouse scrolled (603, 435) with delta (0, 0)
Screenshot: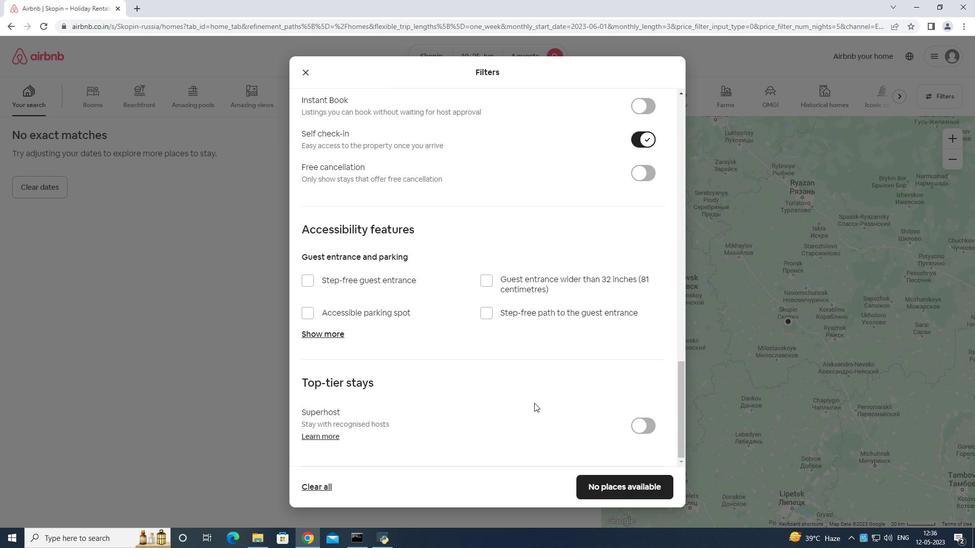 
Action: Mouse moved to (666, 493)
Screenshot: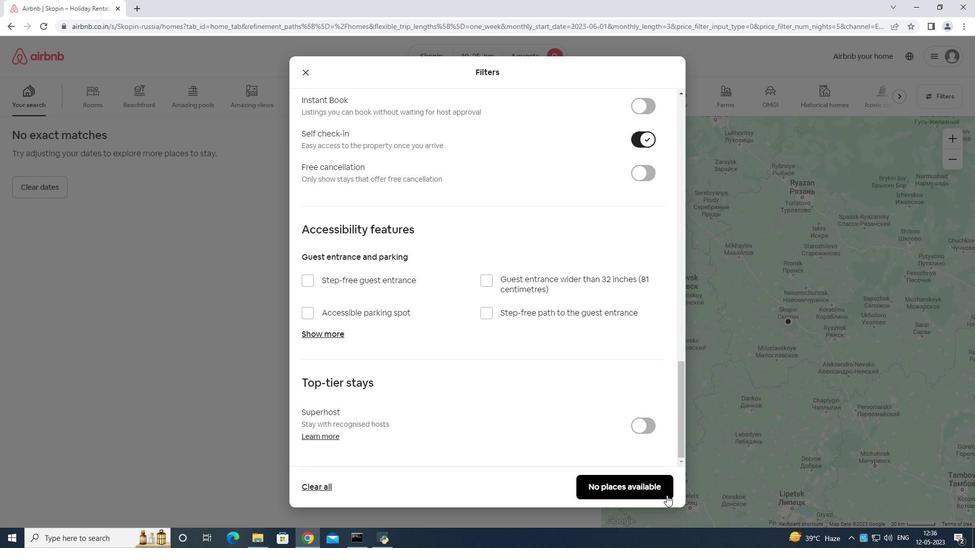 
